 Task: Create a scrum project AutoFlow. Add to scrum project AutoFlow a team member softage.1@softage.net and assign as Project Lead. Add to scrum project AutoFlow a team member softage.2@softage.net
Action: Mouse moved to (205, 56)
Screenshot: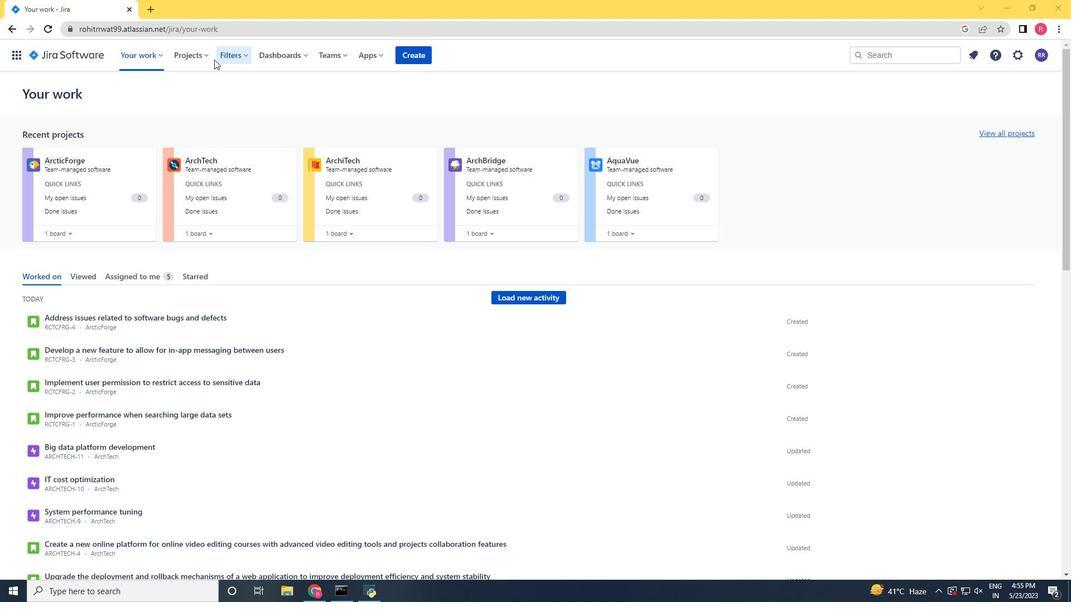 
Action: Mouse pressed left at (205, 56)
Screenshot: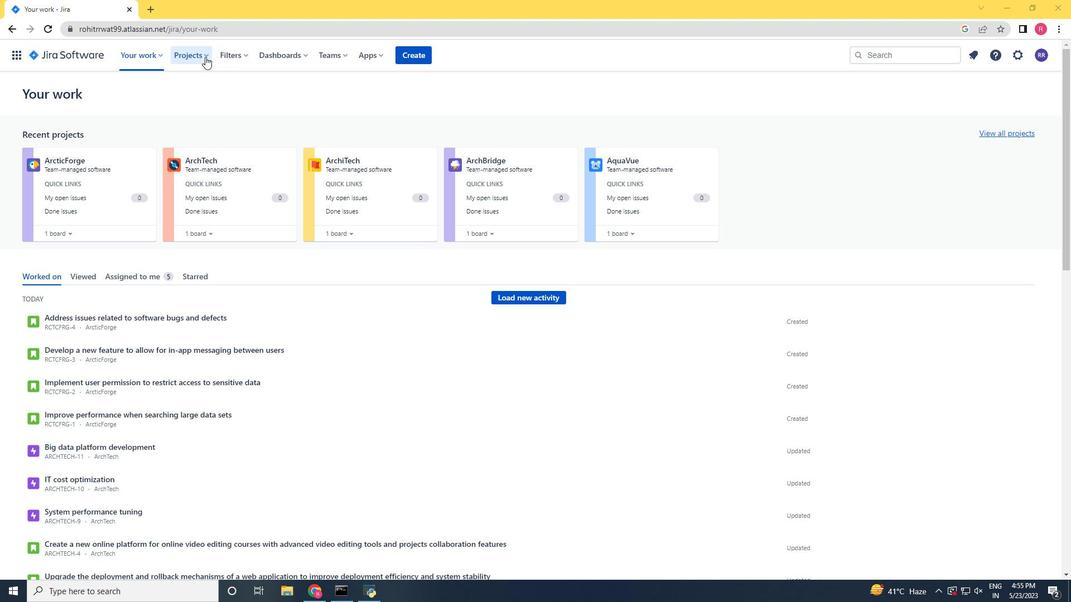
Action: Mouse moved to (245, 273)
Screenshot: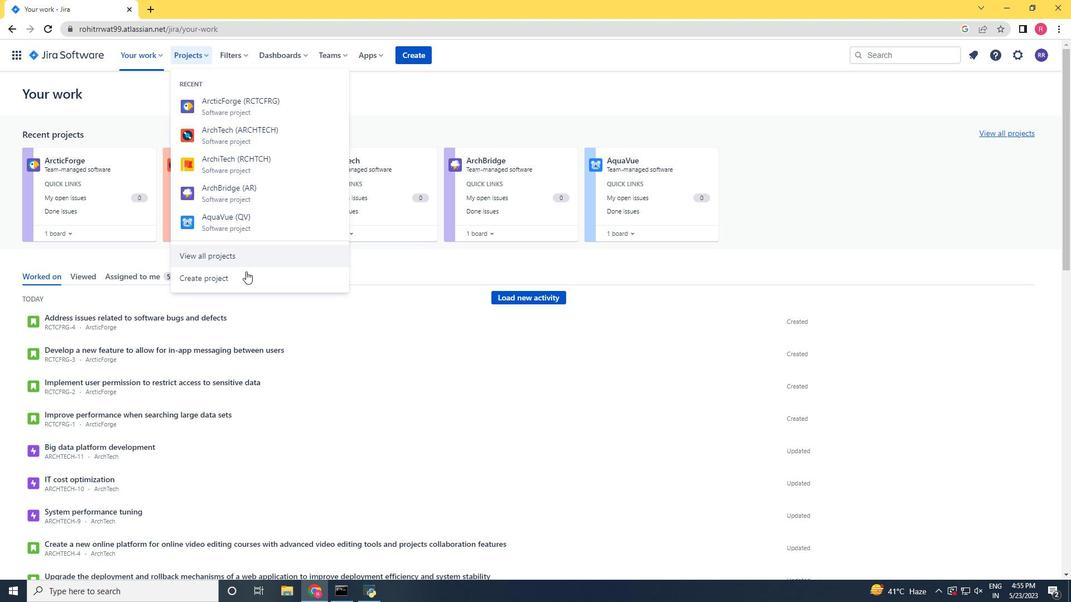 
Action: Mouse pressed left at (245, 273)
Screenshot: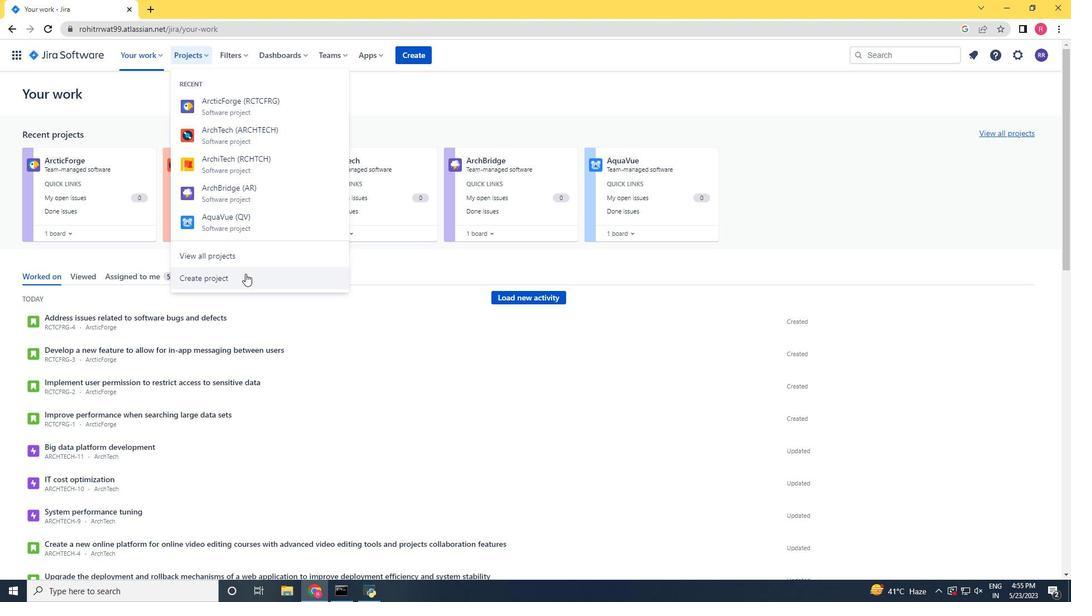 
Action: Mouse moved to (554, 263)
Screenshot: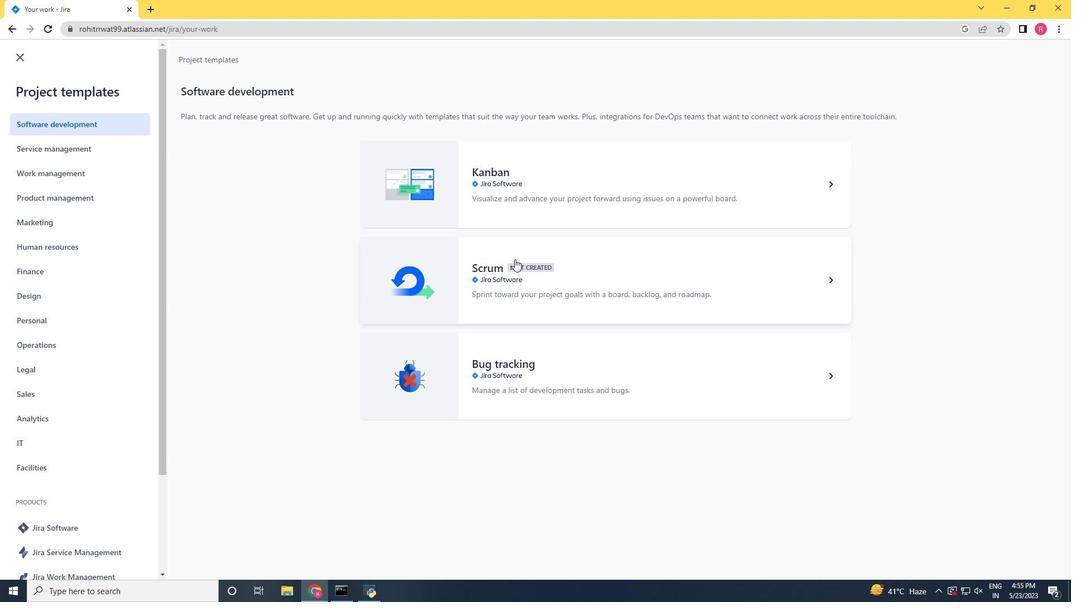 
Action: Mouse pressed left at (554, 263)
Screenshot: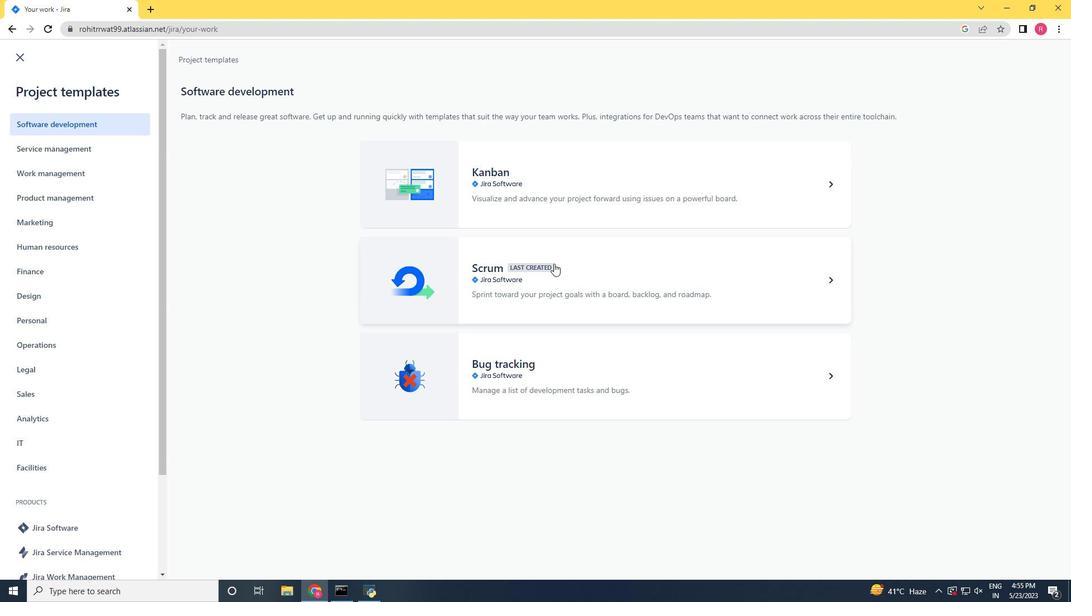 
Action: Mouse moved to (837, 554)
Screenshot: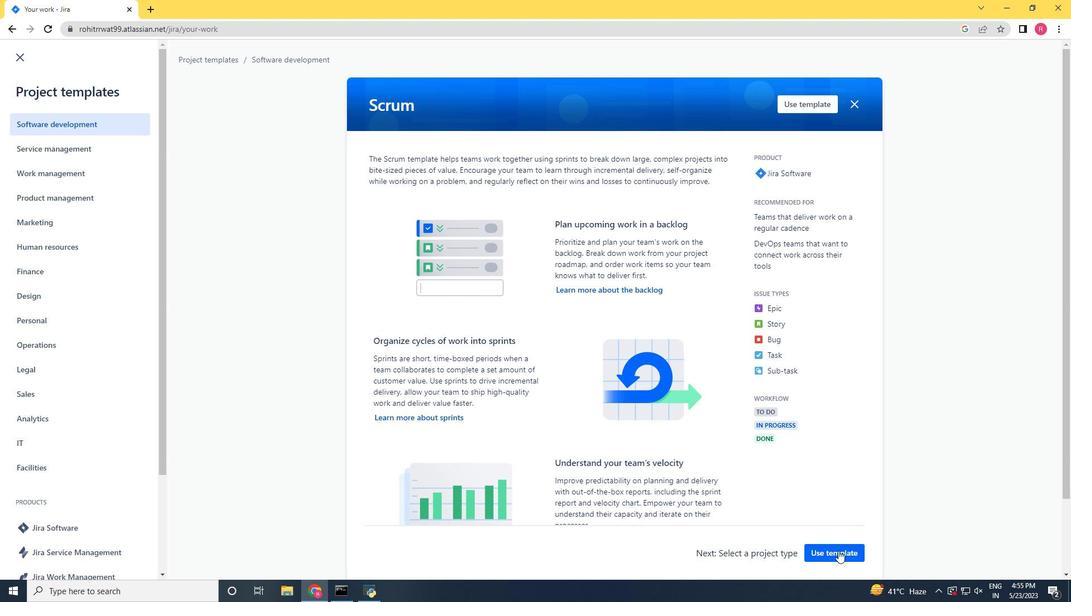 
Action: Mouse pressed left at (837, 554)
Screenshot: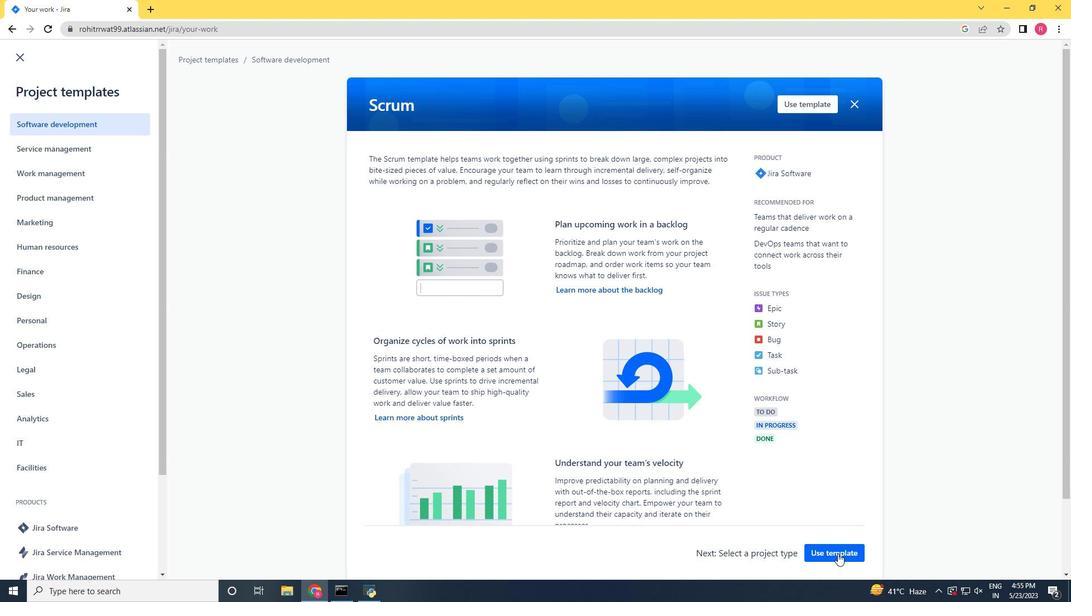 
Action: Mouse moved to (437, 543)
Screenshot: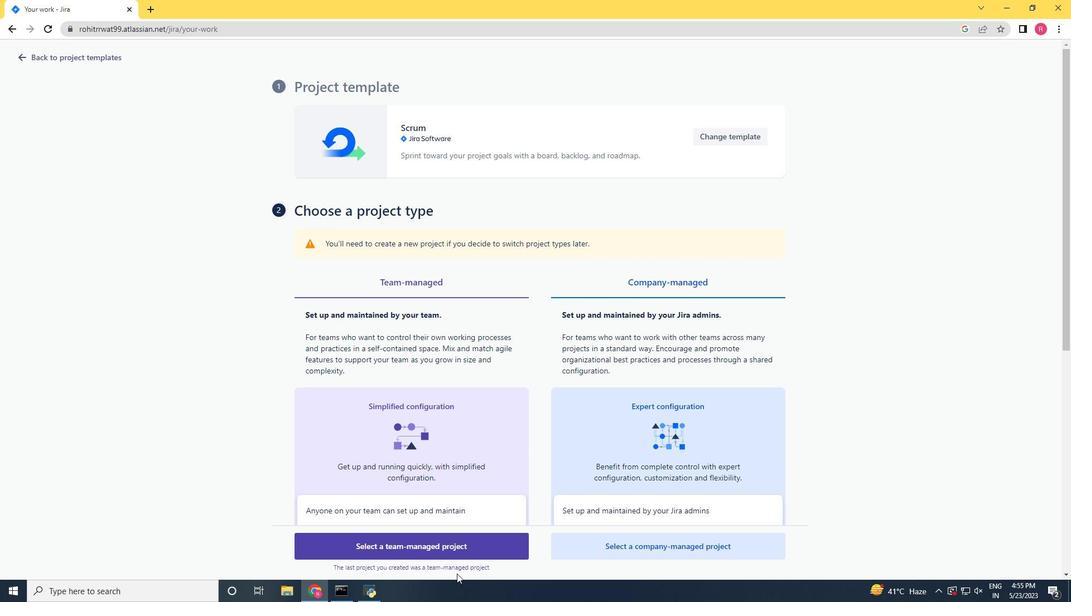 
Action: Mouse pressed left at (437, 543)
Screenshot: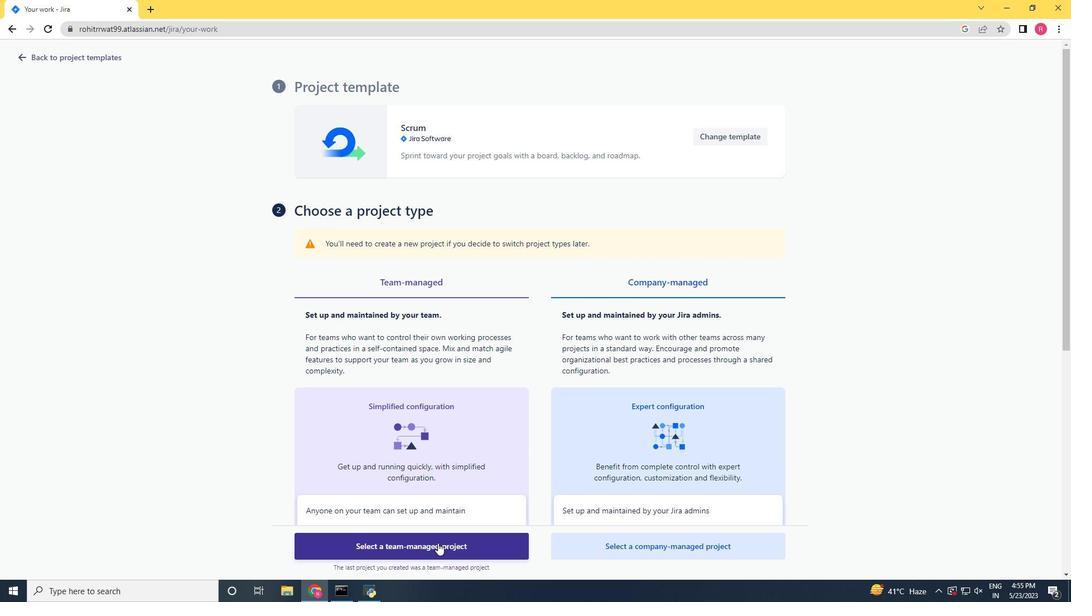 
Action: Mouse moved to (634, 285)
Screenshot: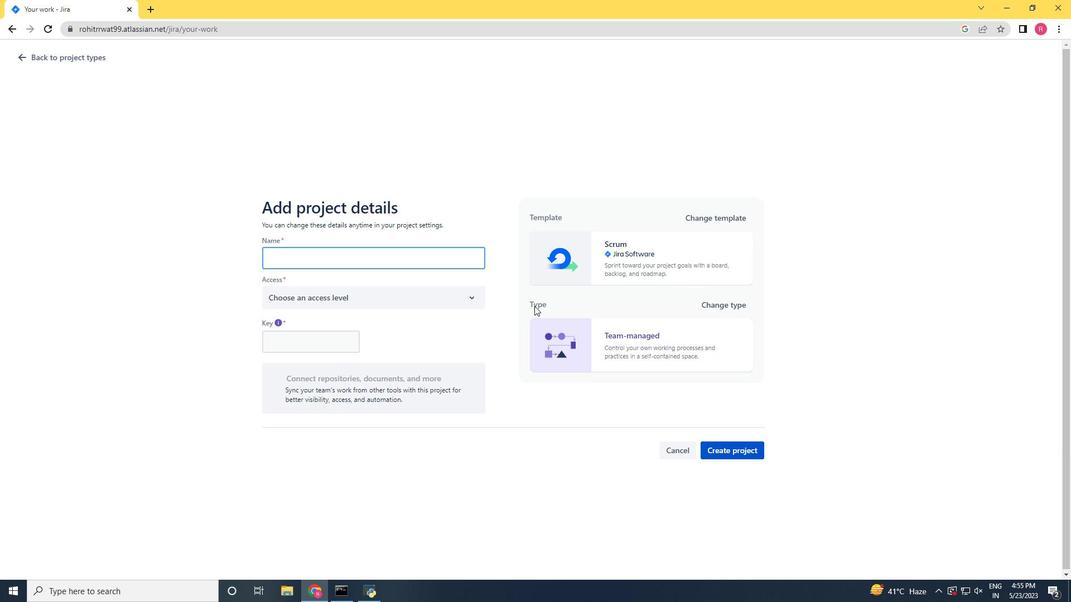 
Action: Key pressed <Key.shift>Auto<Key.shift>Flow
Screenshot: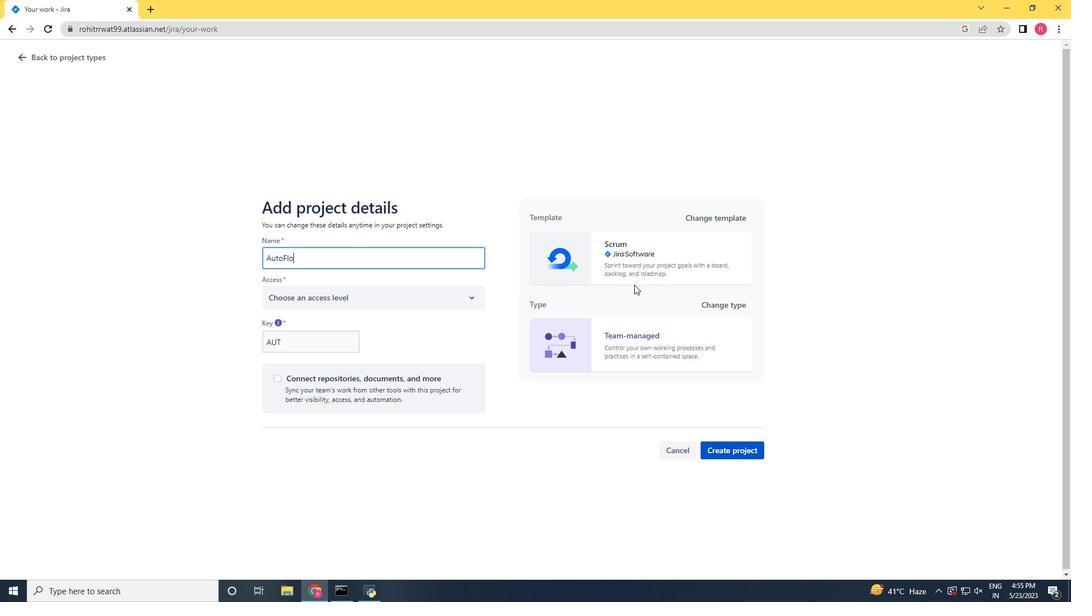 
Action: Mouse moved to (406, 287)
Screenshot: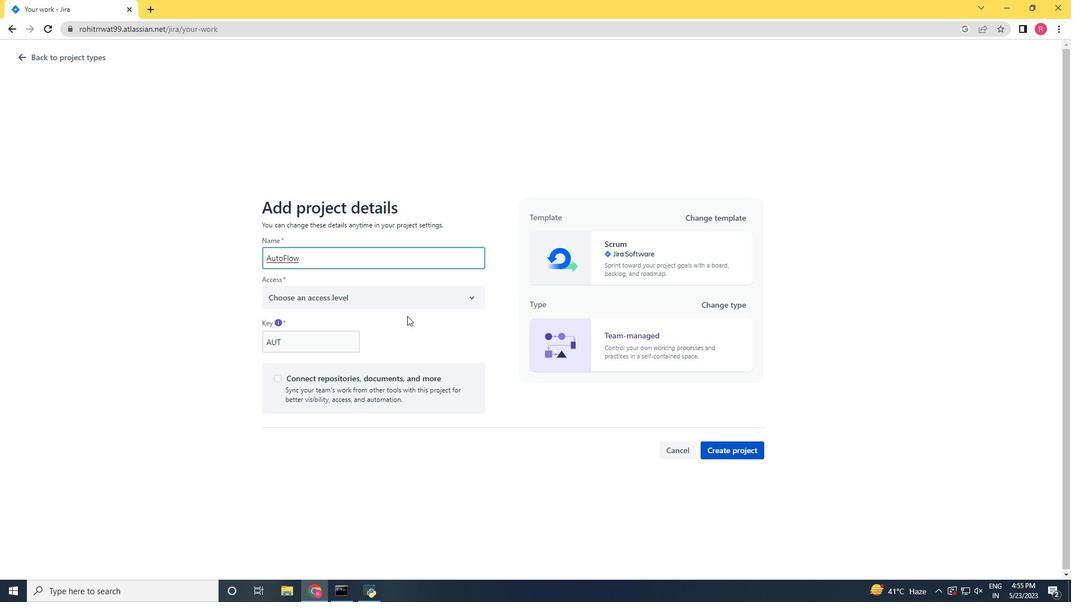 
Action: Mouse pressed left at (406, 287)
Screenshot: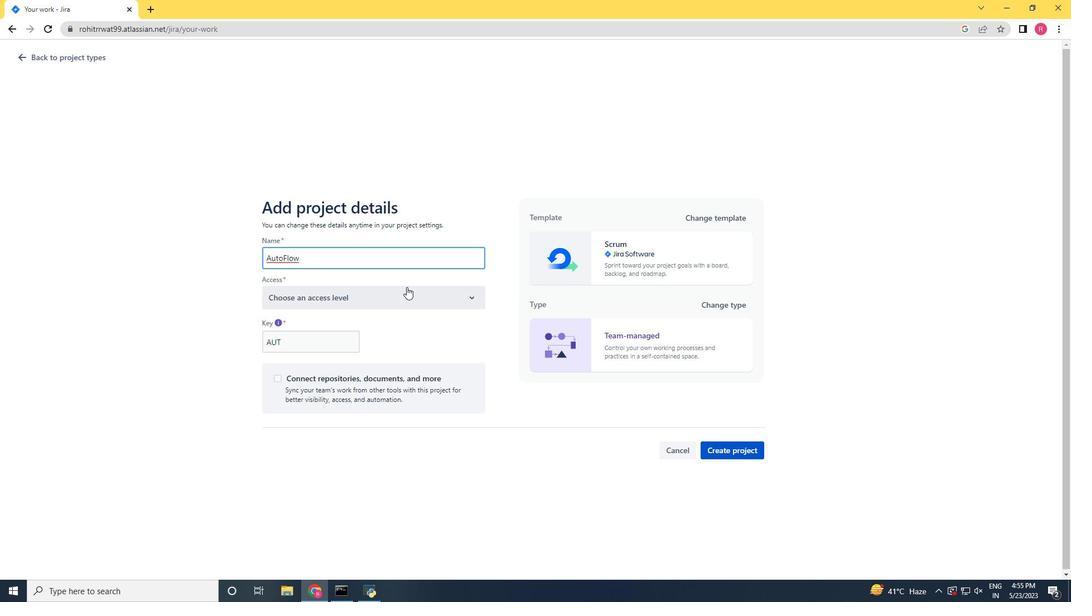 
Action: Mouse moved to (413, 330)
Screenshot: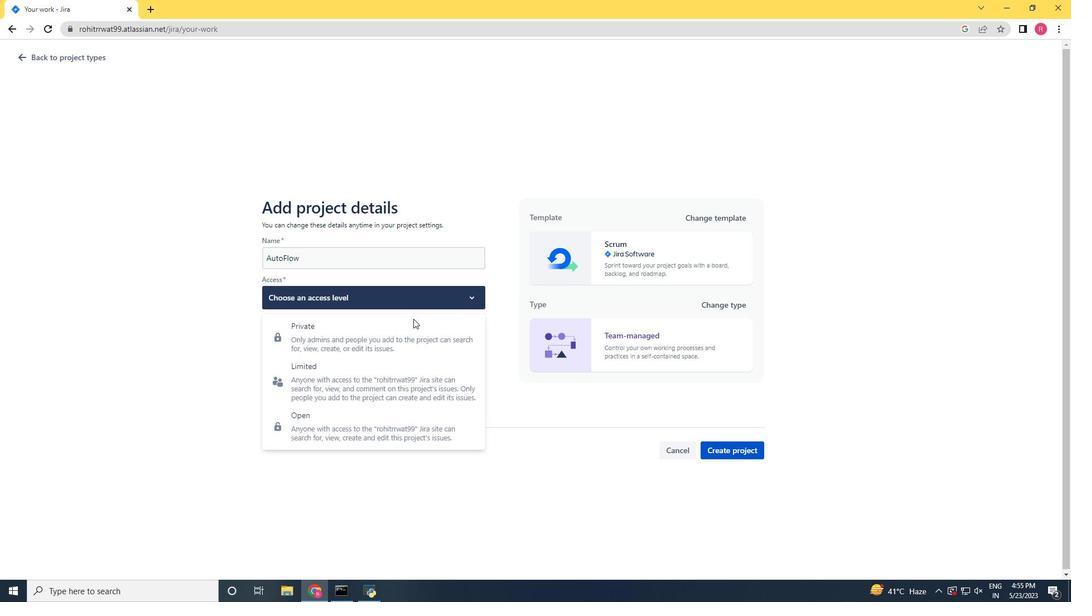 
Action: Mouse pressed left at (413, 330)
Screenshot: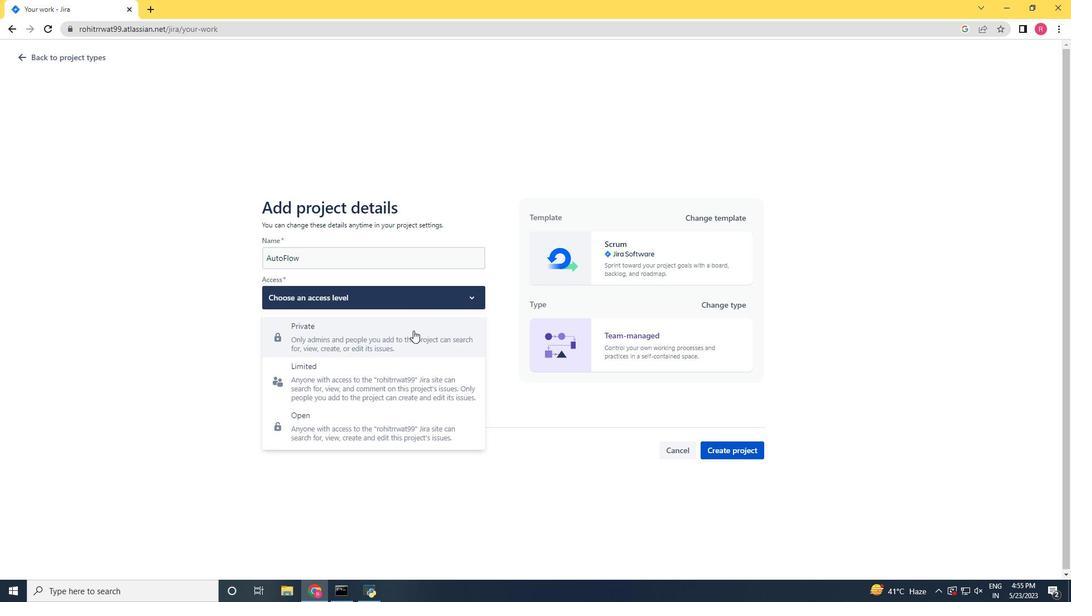 
Action: Mouse moved to (720, 441)
Screenshot: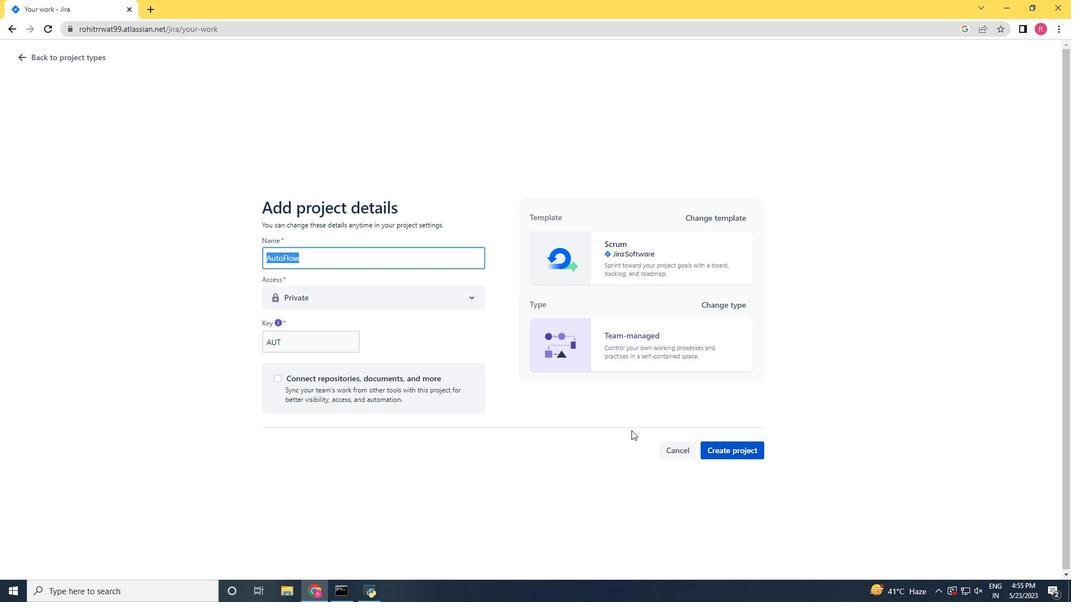 
Action: Mouse pressed left at (720, 441)
Screenshot: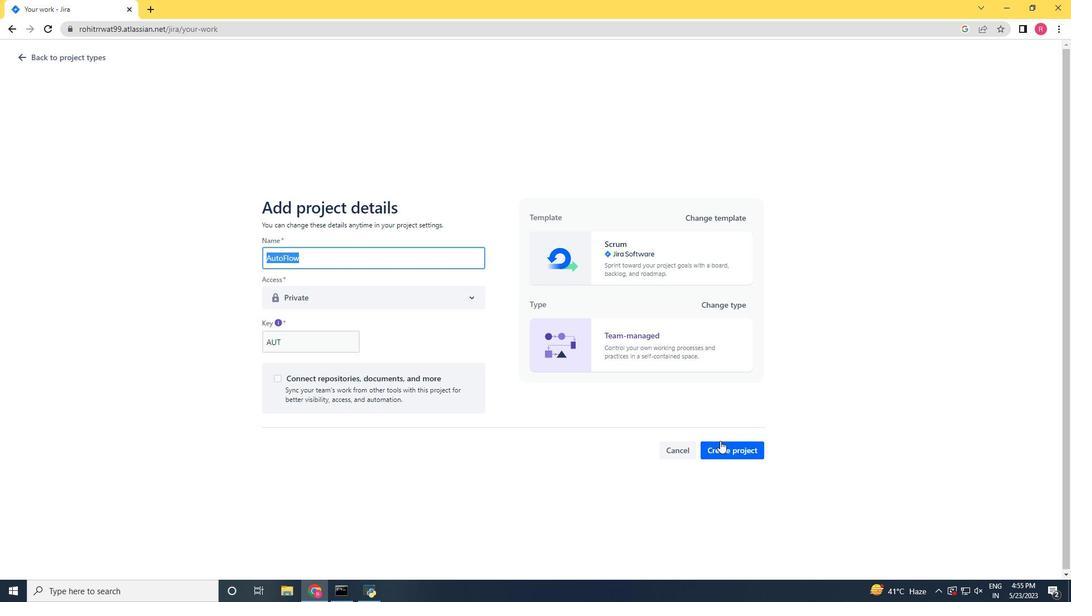 
Action: Mouse moved to (265, 150)
Screenshot: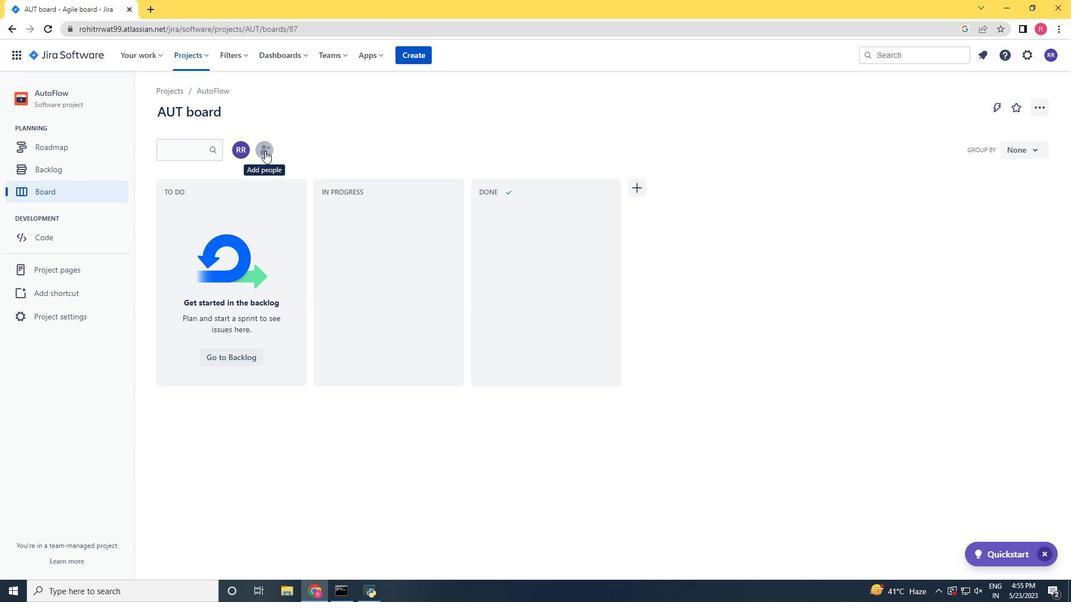 
Action: Mouse pressed left at (265, 150)
Screenshot: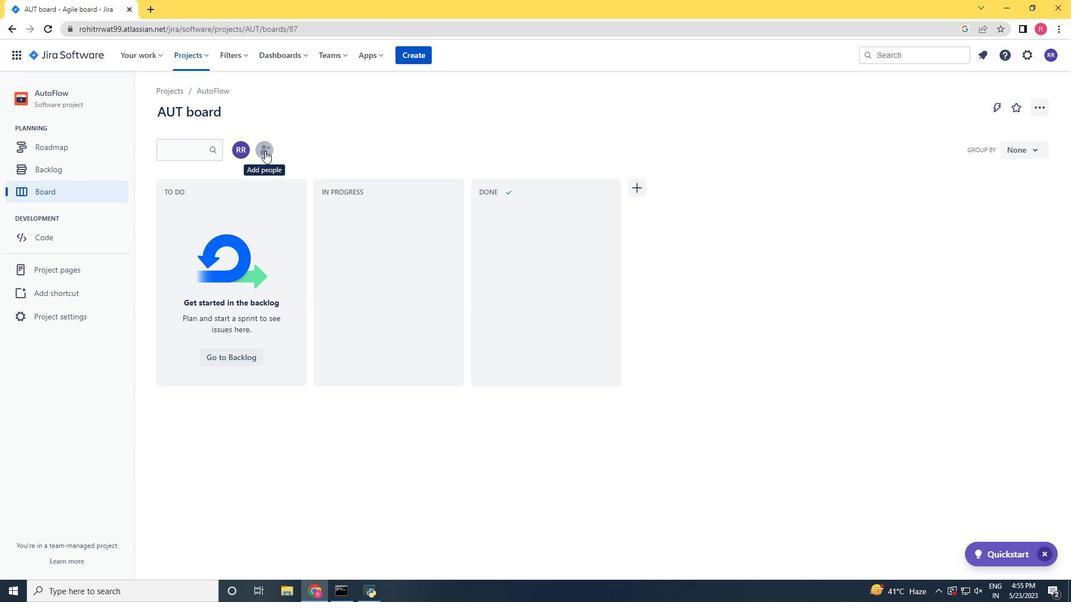 
Action: Key pressed softage.1<Key.shift>@softage.net
Screenshot: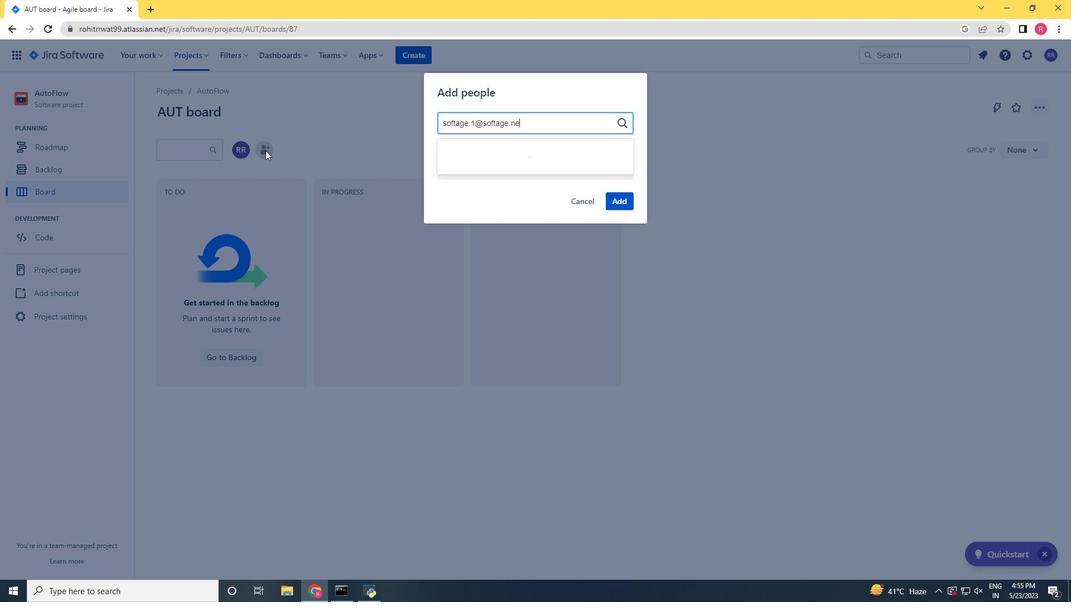 
Action: Mouse moved to (484, 150)
Screenshot: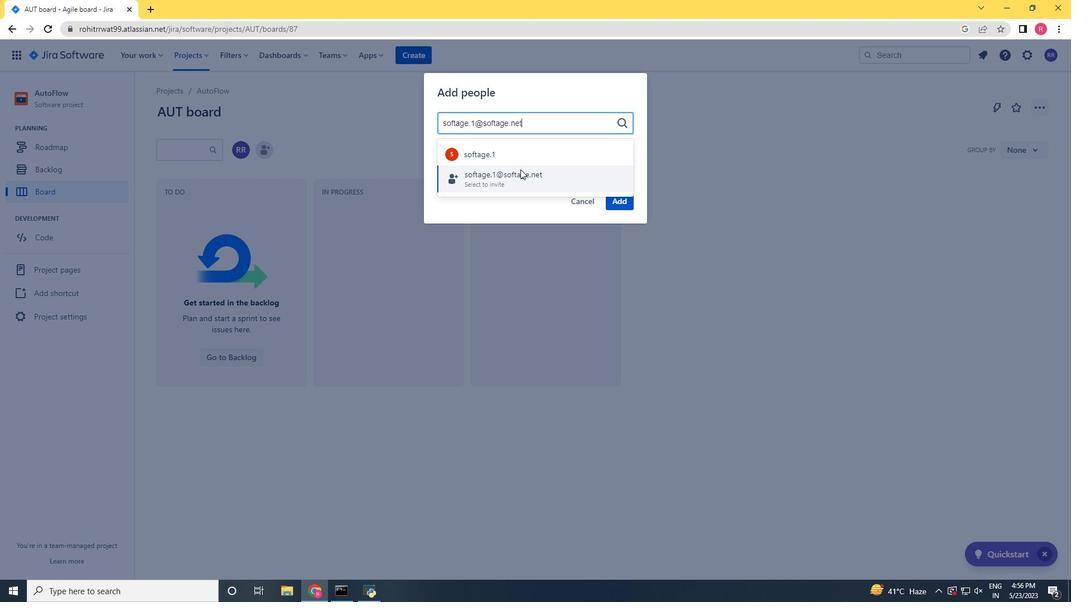 
Action: Mouse pressed left at (484, 150)
Screenshot: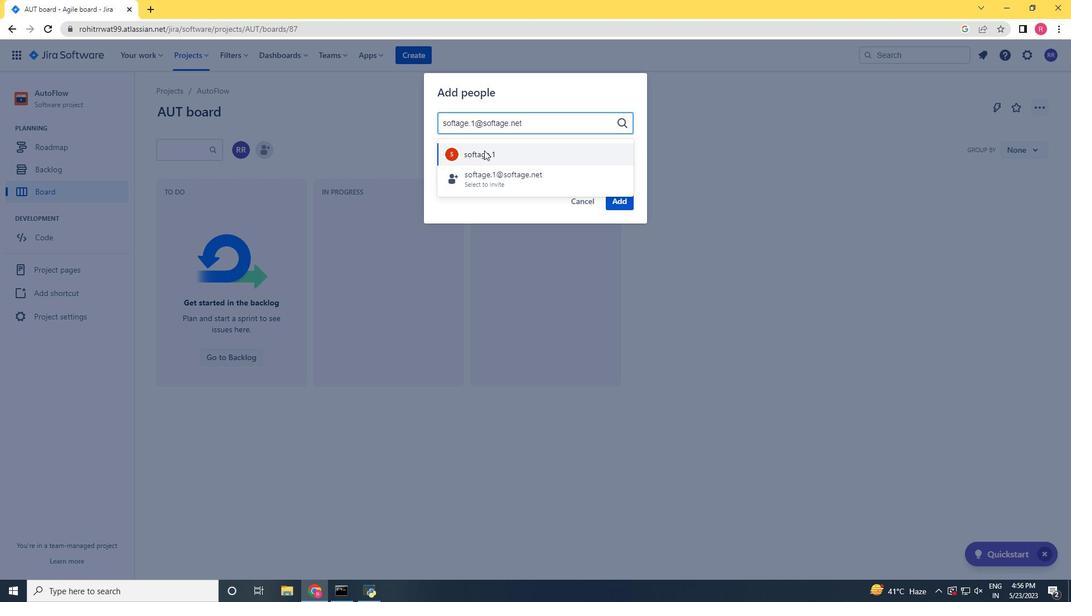 
Action: Mouse moved to (619, 201)
Screenshot: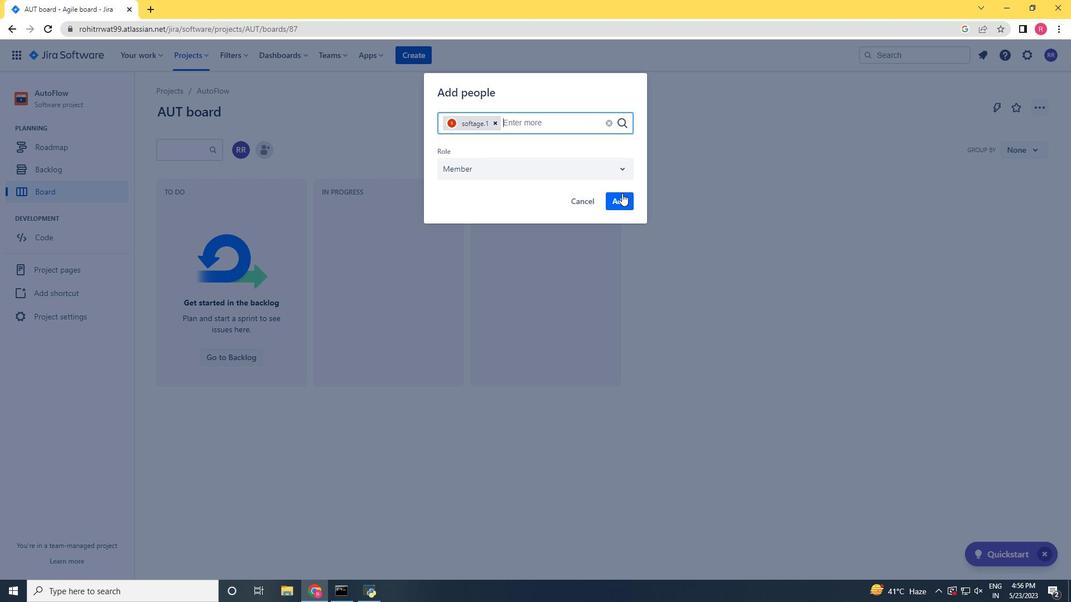 
Action: Mouse pressed left at (619, 201)
Screenshot: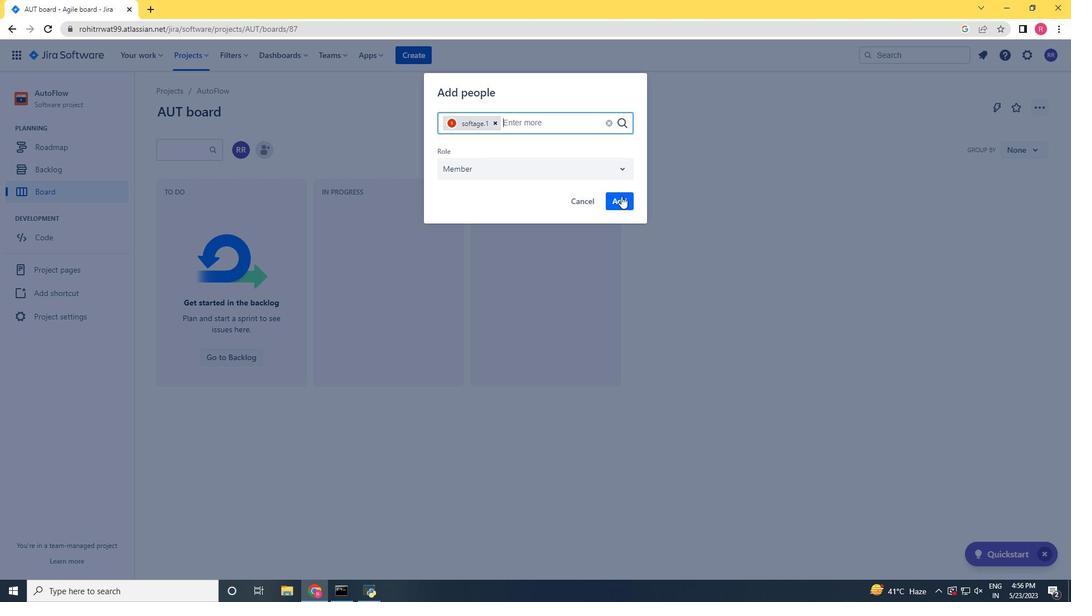 
Action: Mouse moved to (76, 314)
Screenshot: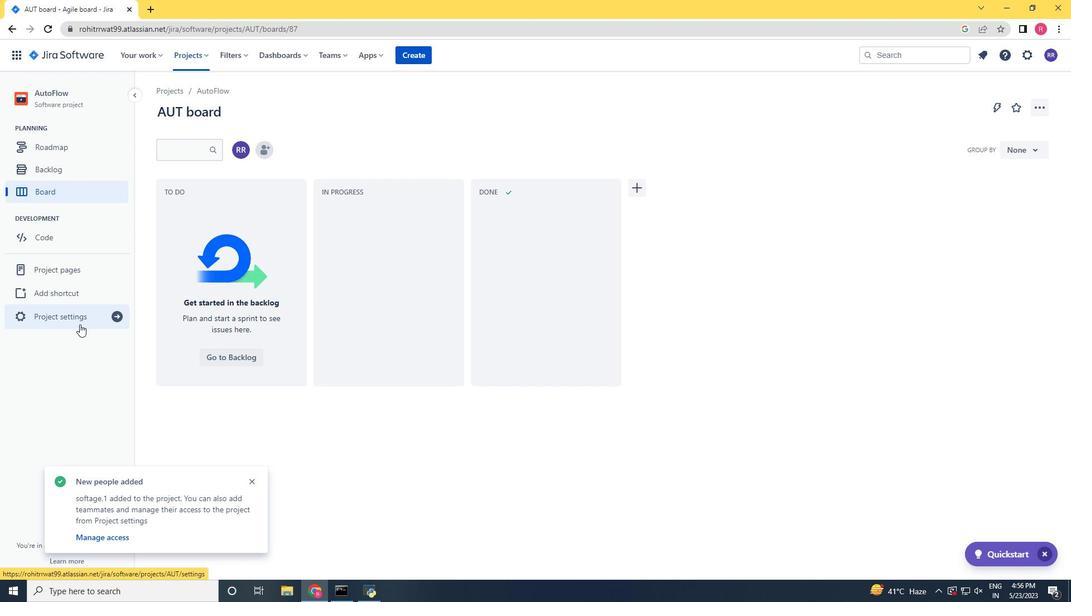 
Action: Mouse pressed left at (76, 314)
Screenshot: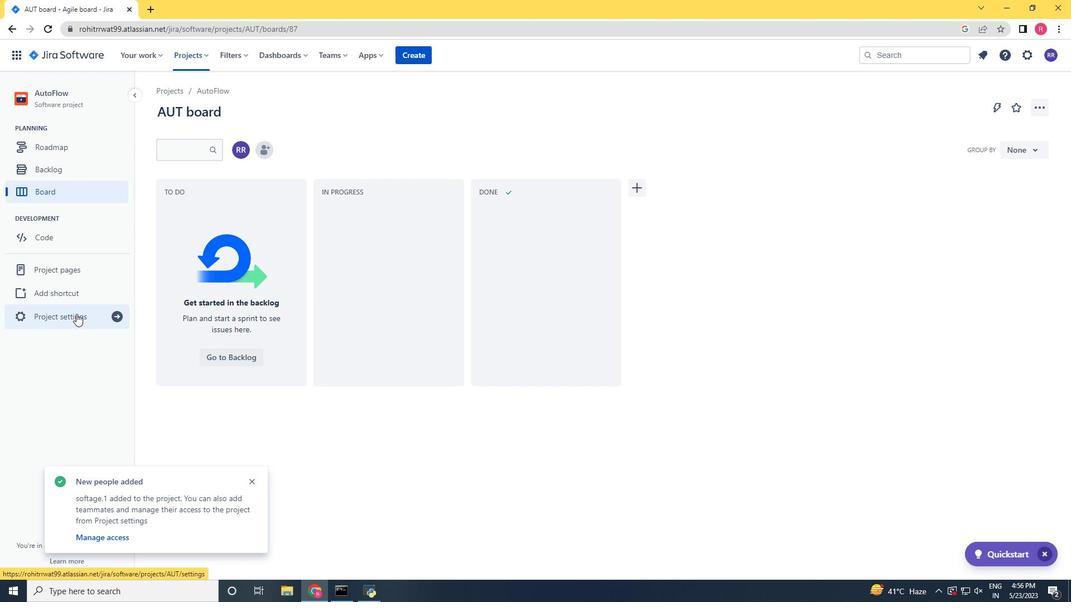 
Action: Mouse moved to (608, 397)
Screenshot: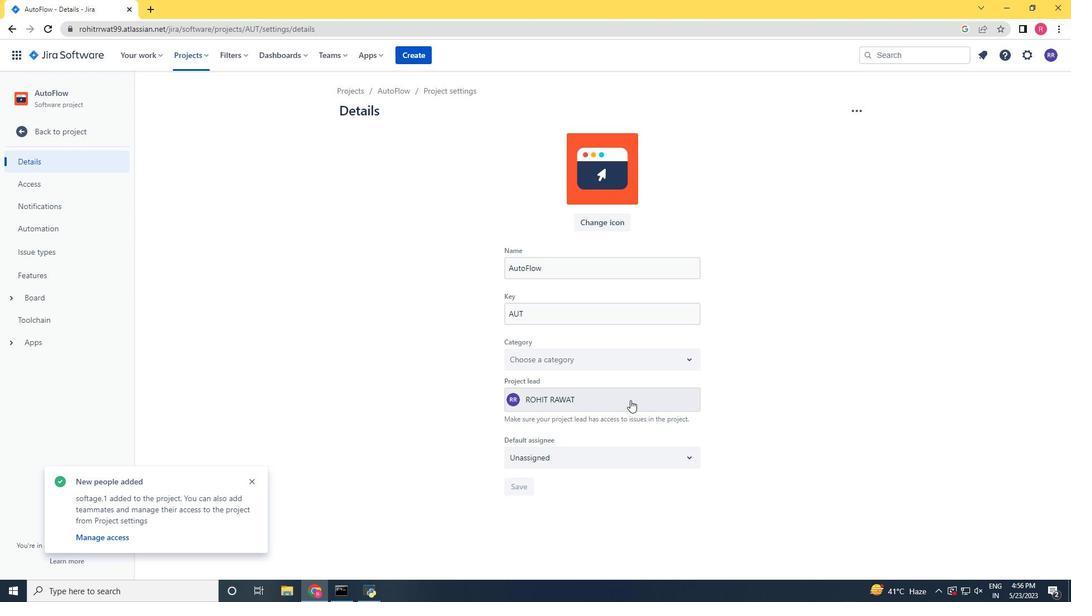 
Action: Mouse pressed left at (608, 397)
Screenshot: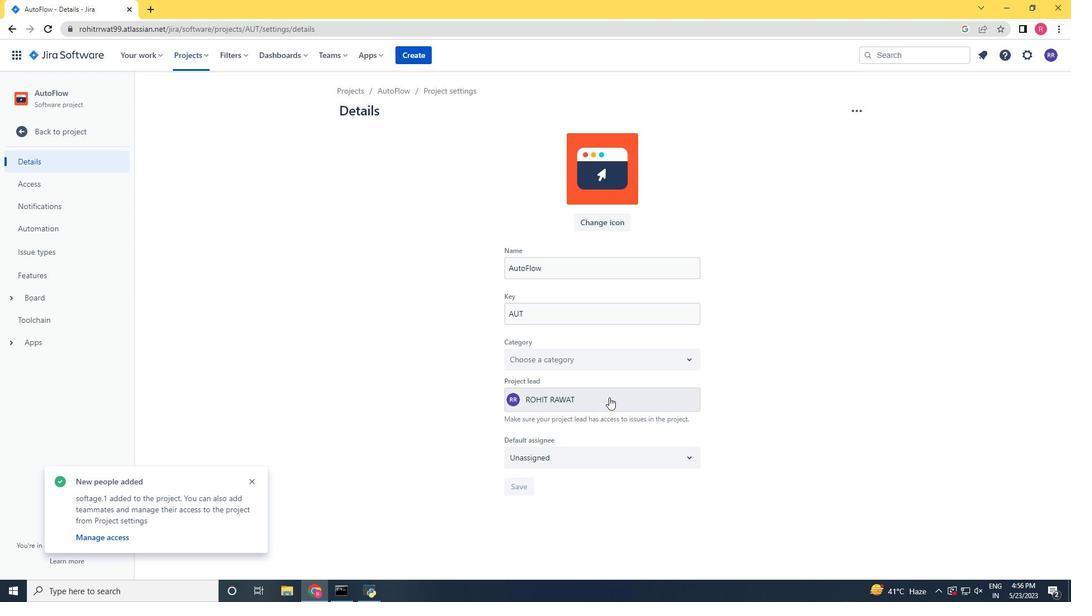
Action: Key pressed softag.1<Key.shift>@ss<Key.backspace>oftage.net
Screenshot: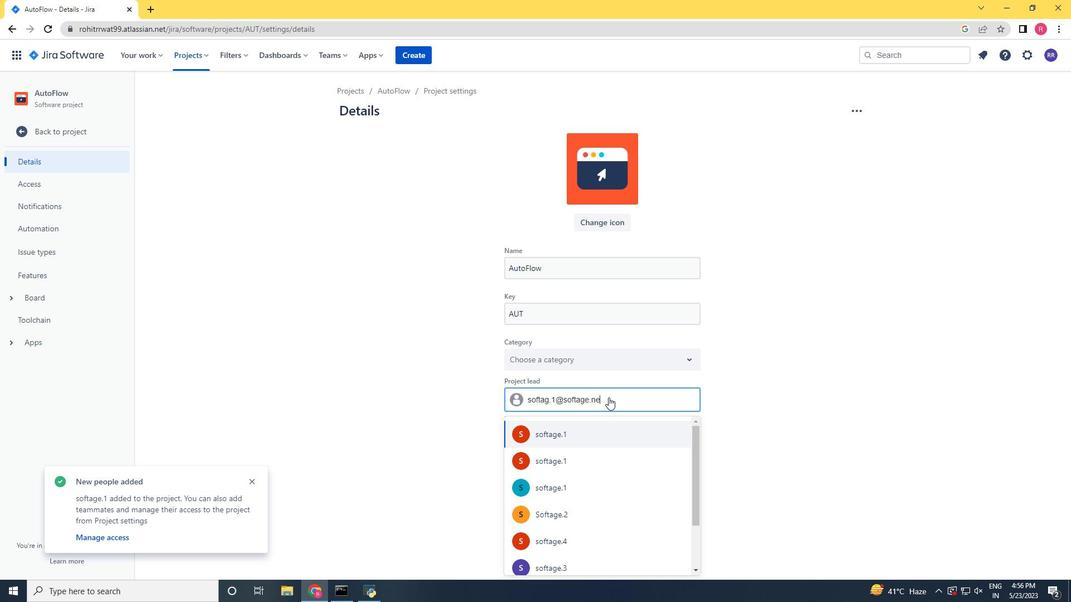 
Action: Mouse moved to (618, 422)
Screenshot: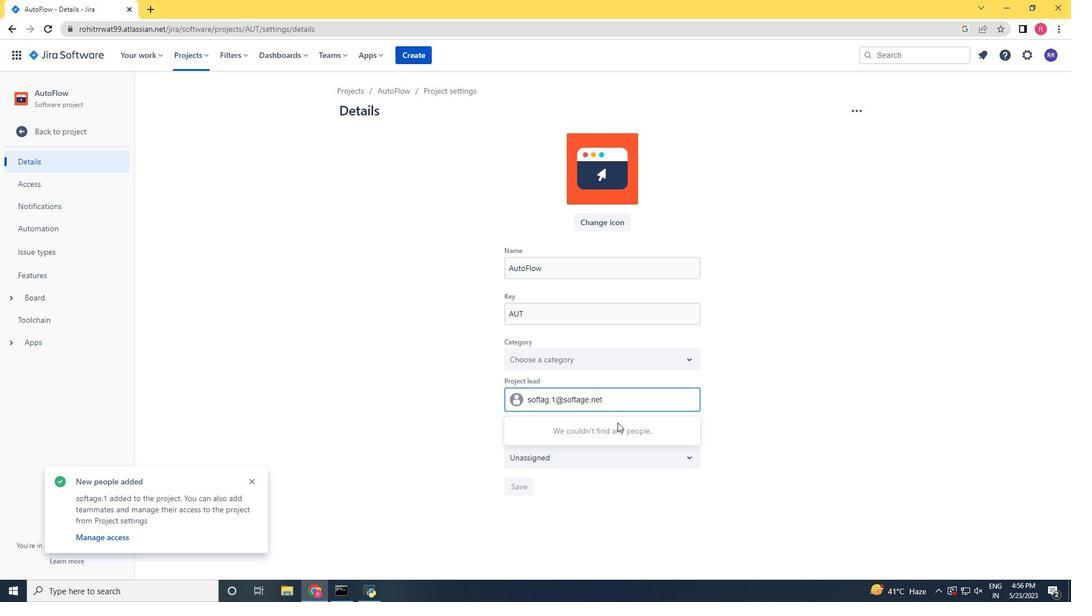 
Action: Key pressed <Key.backspace><Key.backspace><Key.backspace><Key.backspace><Key.backspace><Key.backspace>
Screenshot: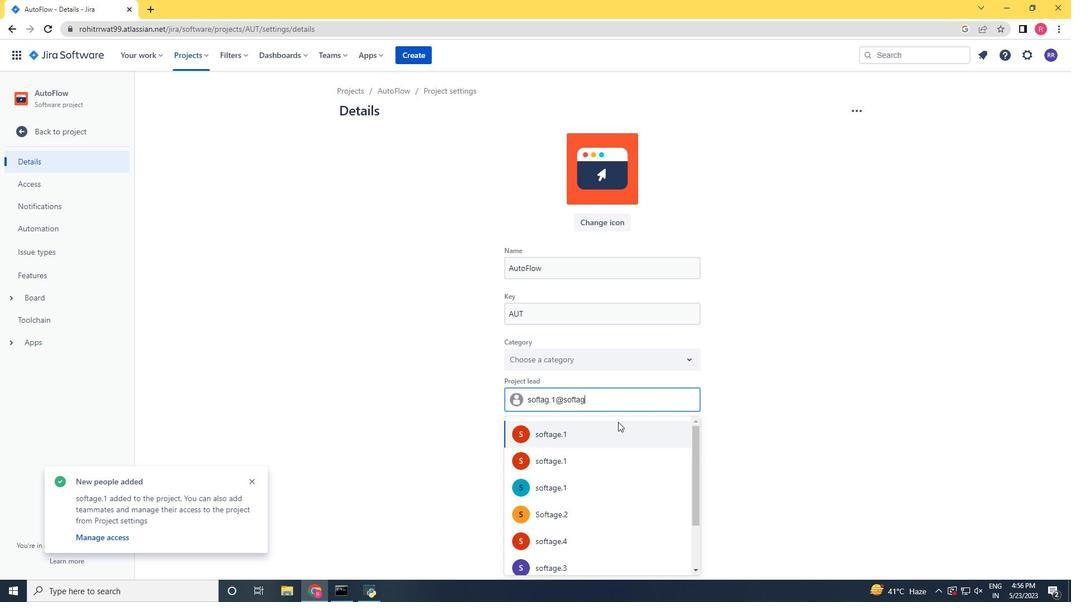 
Action: Mouse moved to (568, 431)
Screenshot: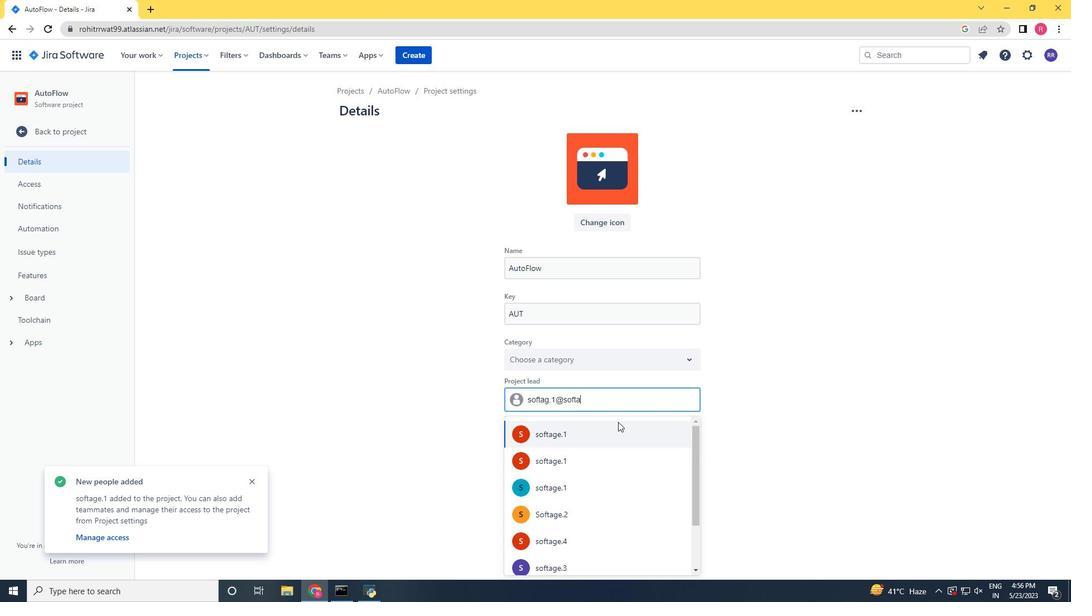 
Action: Key pressed <Key.backspace><Key.backspace><Key.backspace><Key.backspace><Key.backspace><Key.backspace>
Screenshot: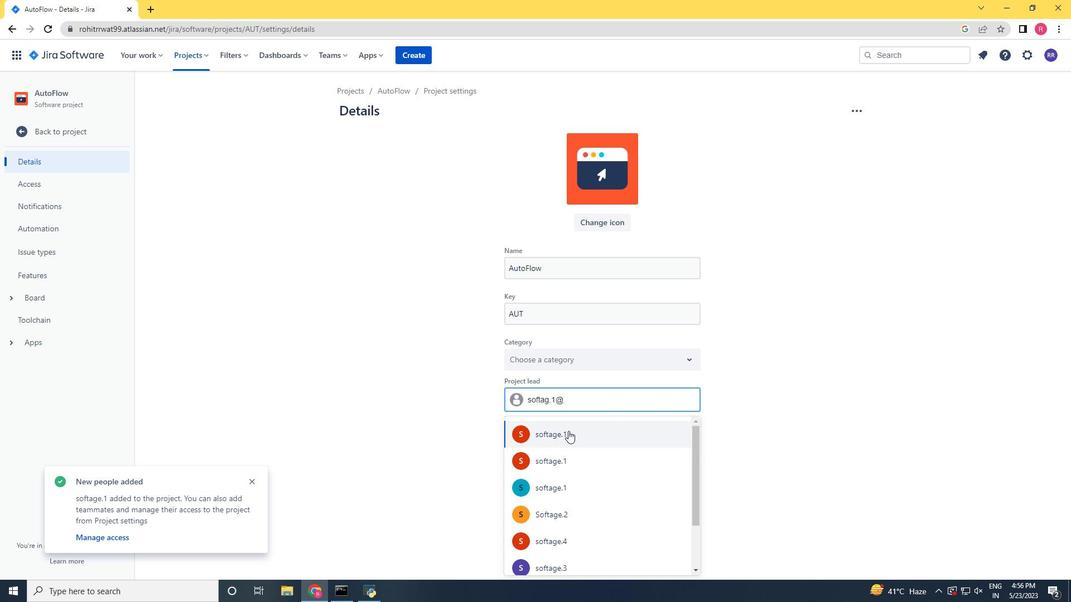 
Action: Mouse pressed left at (568, 431)
Screenshot: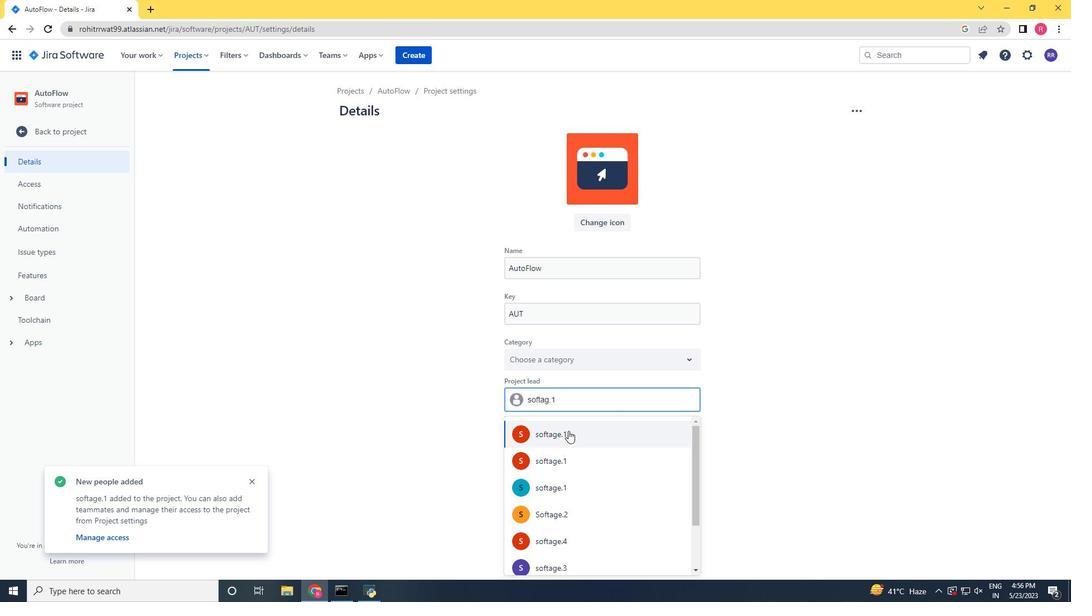 
Action: Mouse moved to (533, 456)
Screenshot: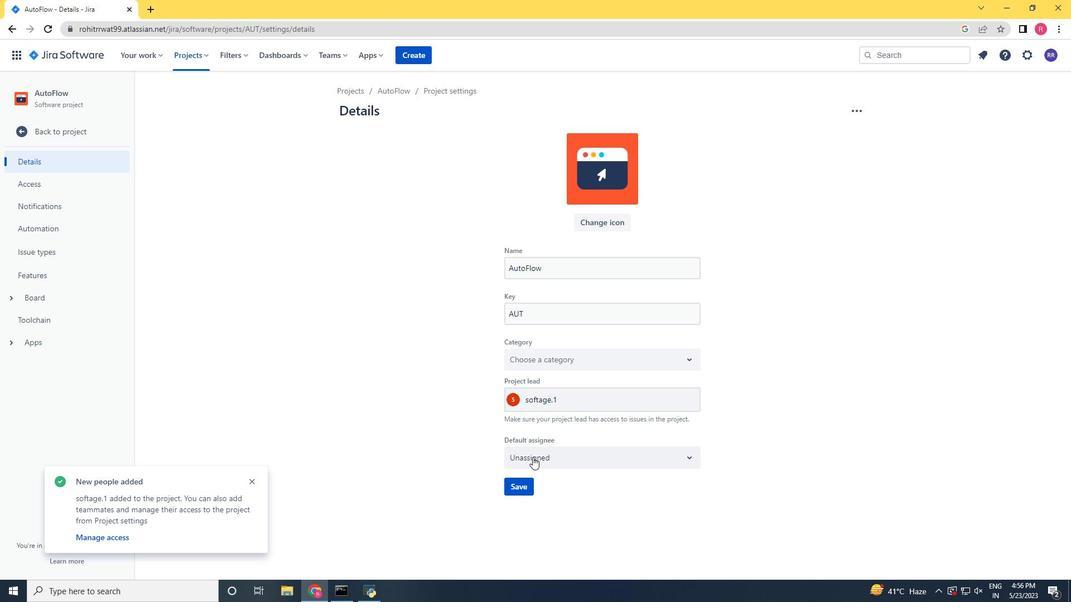
Action: Mouse pressed left at (533, 456)
Screenshot: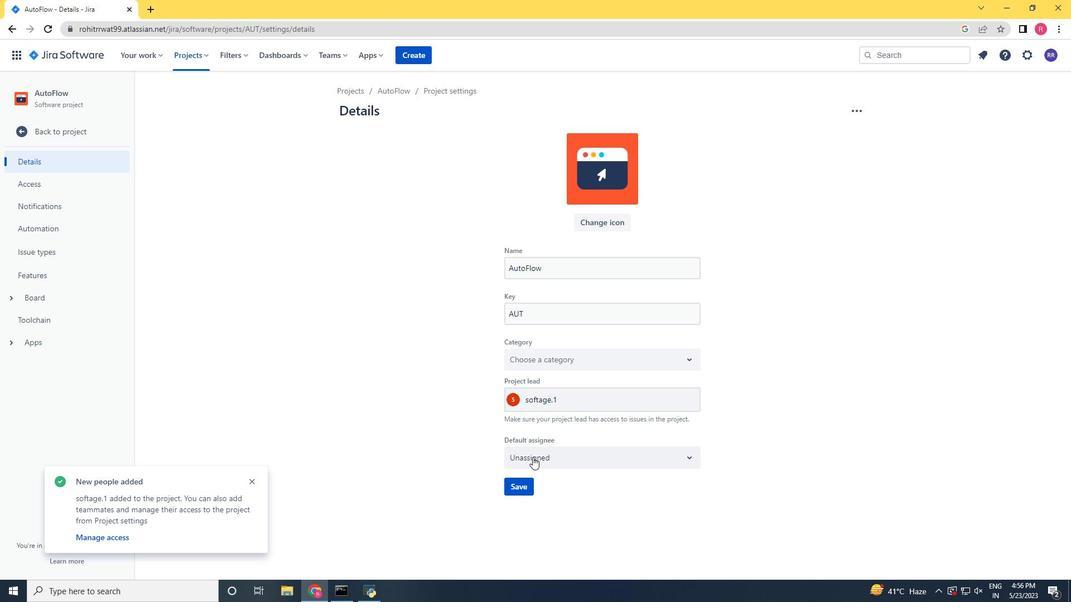 
Action: Mouse moved to (530, 479)
Screenshot: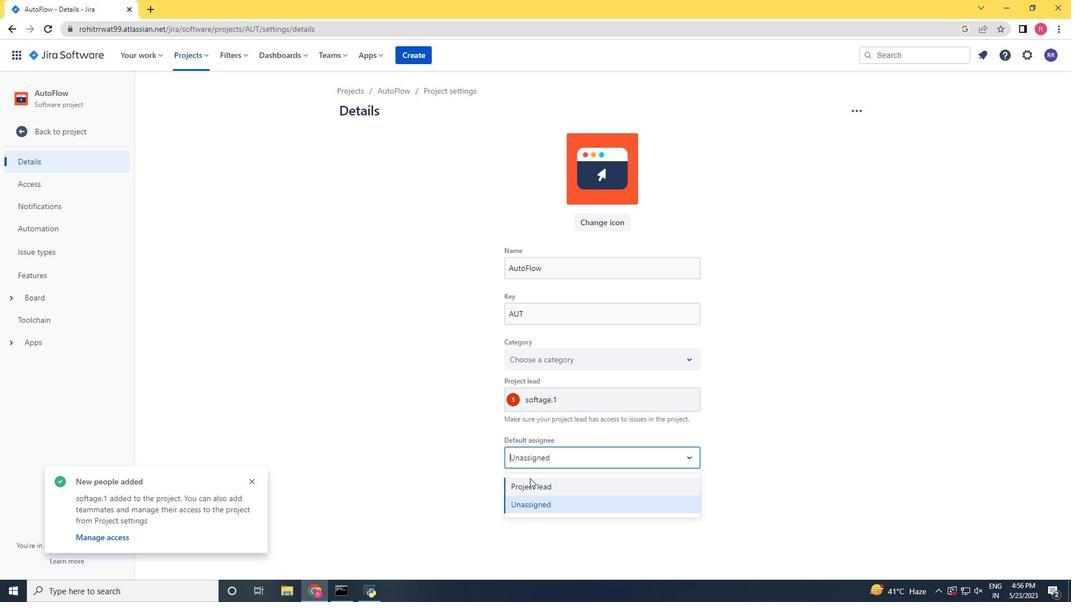 
Action: Mouse pressed left at (530, 479)
Screenshot: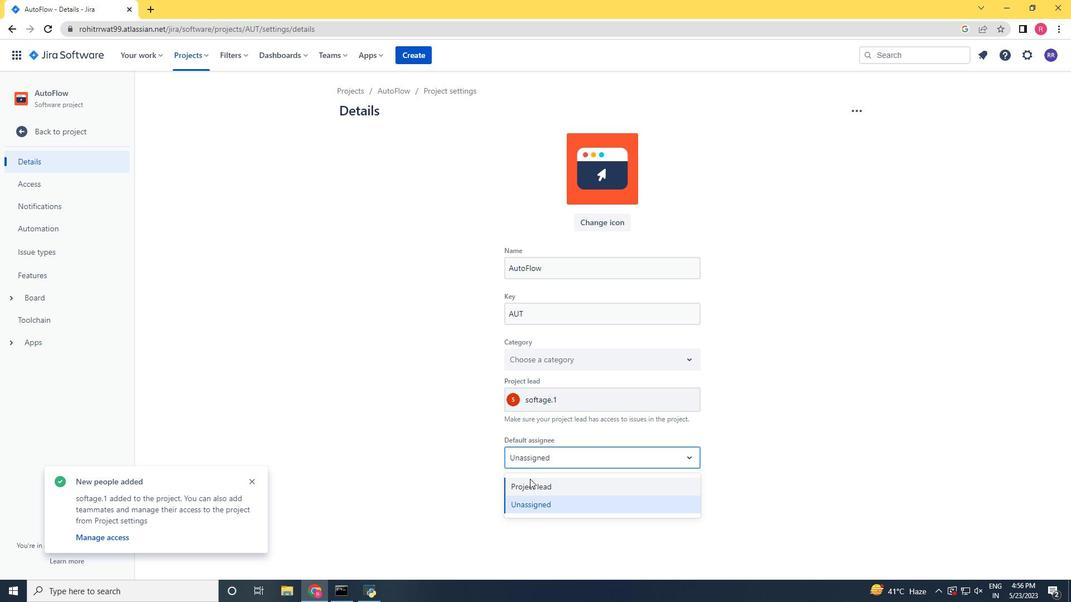 
Action: Mouse moved to (523, 485)
Screenshot: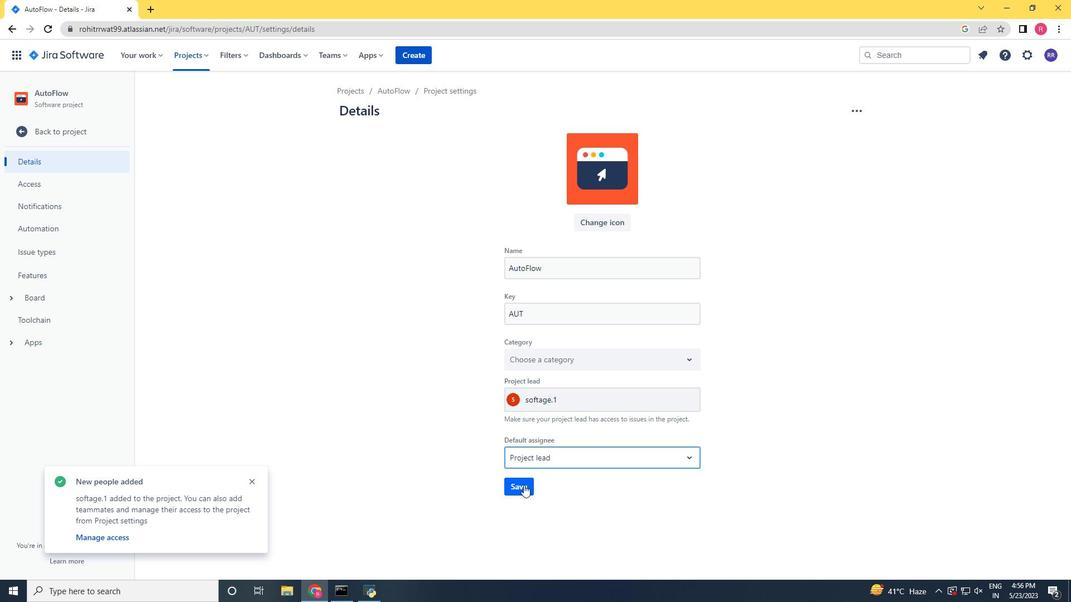 
Action: Mouse pressed left at (523, 485)
Screenshot: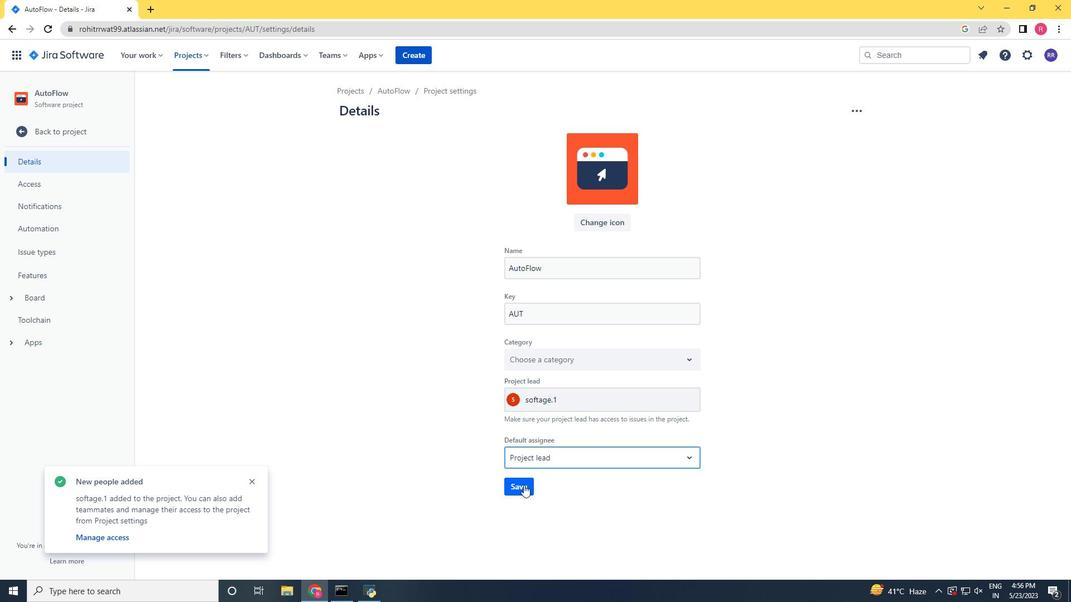 
Action: Mouse moved to (251, 483)
Screenshot: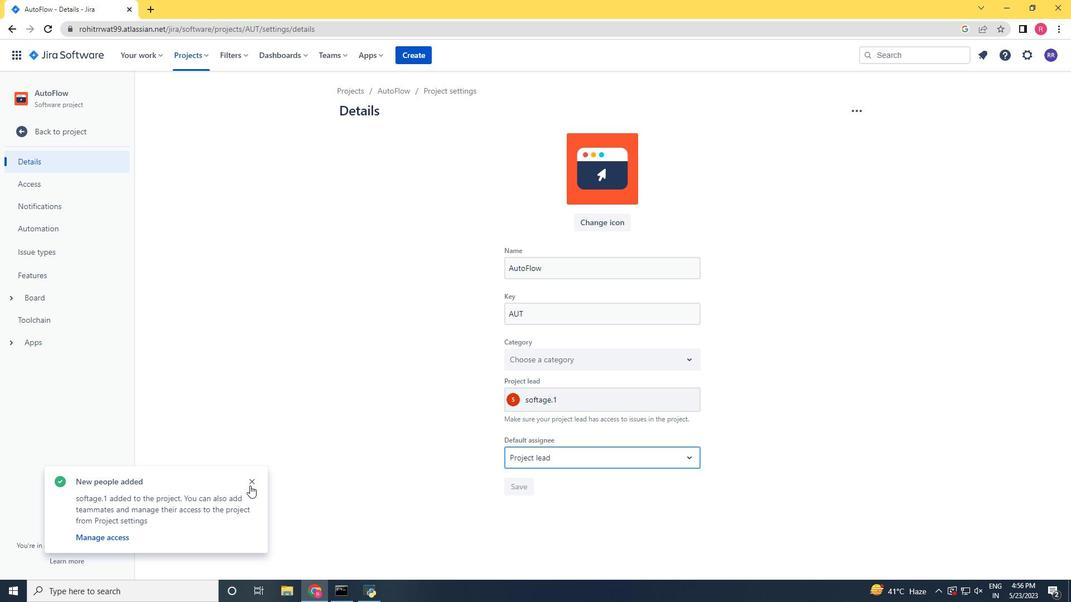 
Action: Mouse pressed left at (251, 483)
Screenshot: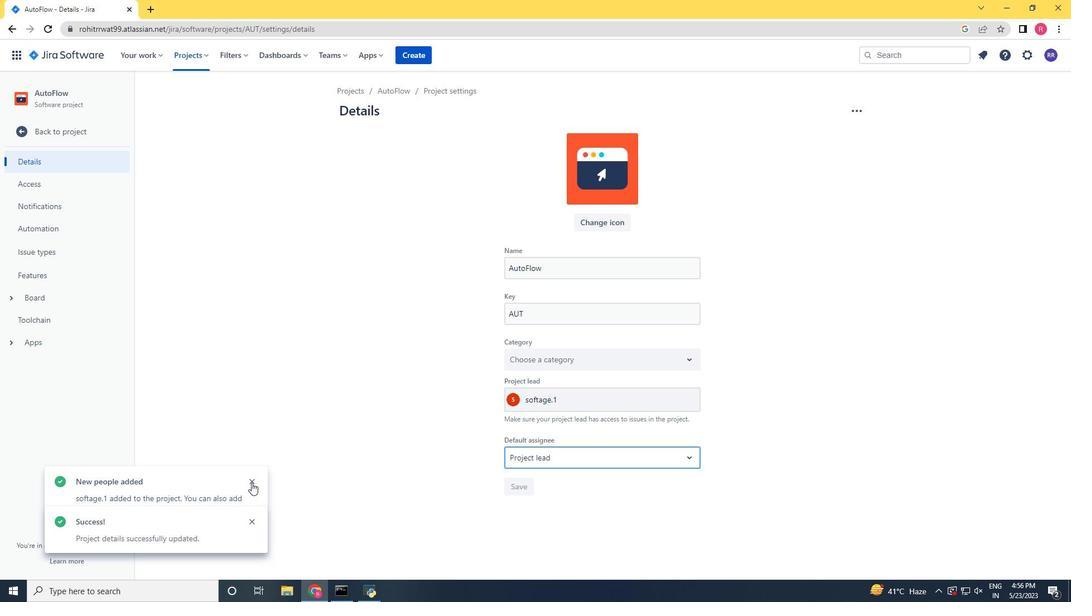 
Action: Mouse moved to (255, 519)
Screenshot: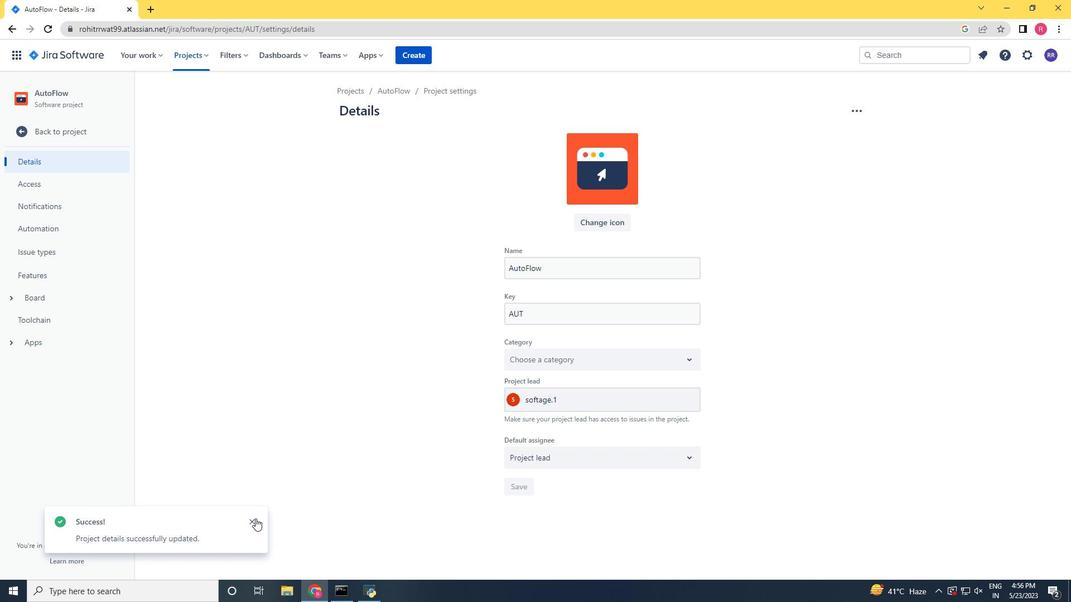
Action: Mouse pressed left at (255, 519)
Screenshot: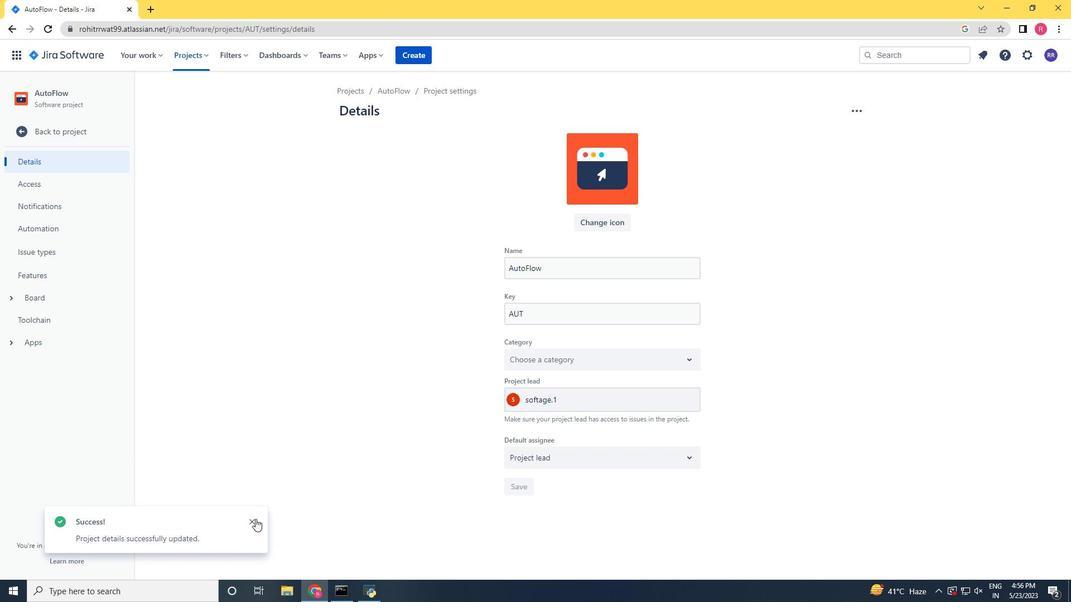 
Action: Mouse moved to (53, 131)
Screenshot: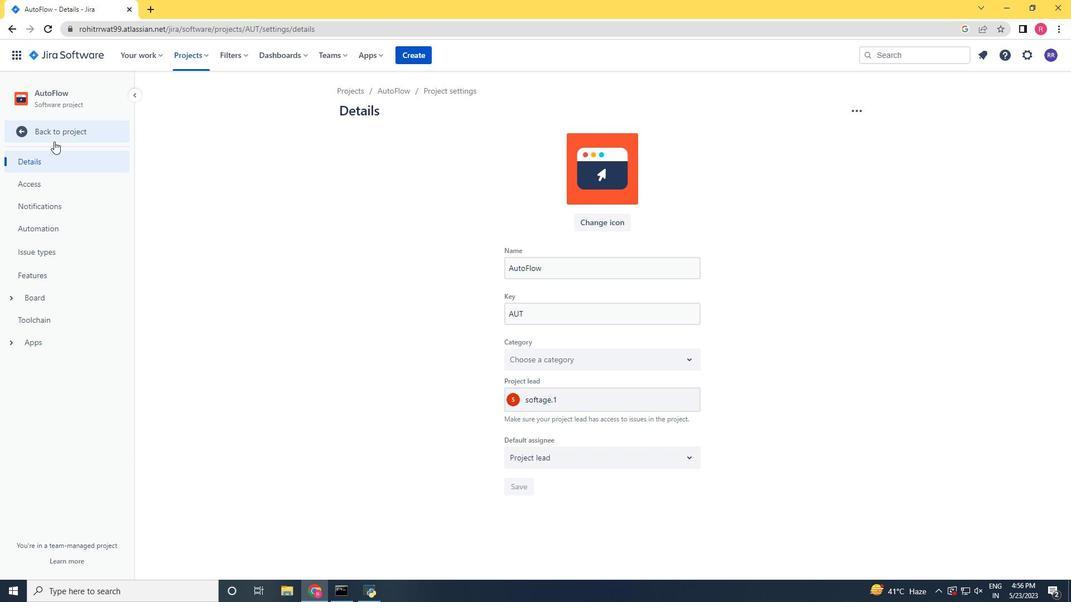 
Action: Mouse pressed left at (53, 131)
Screenshot: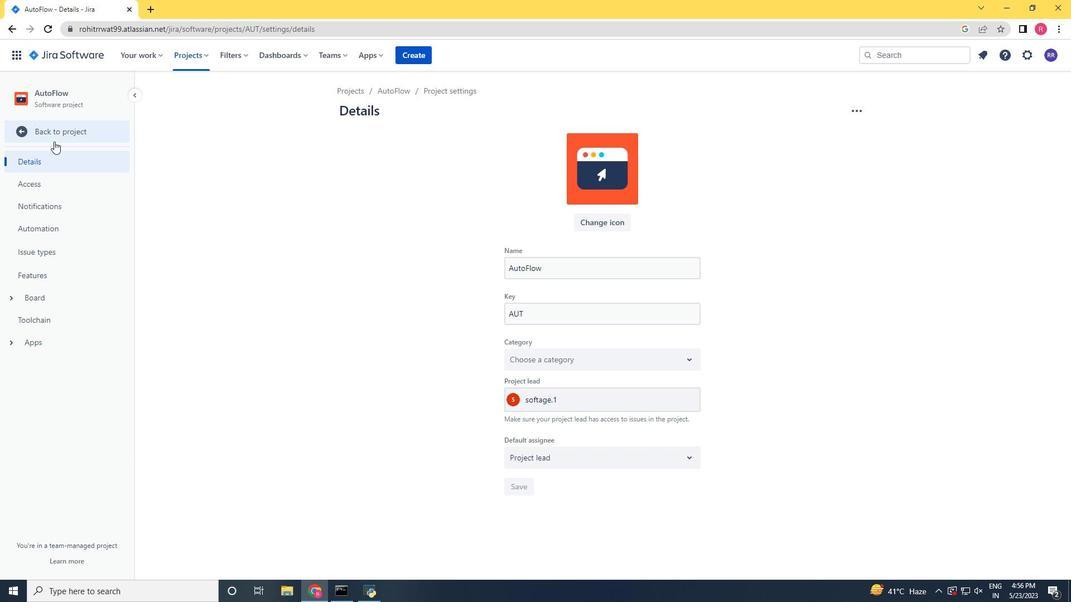 
Action: Mouse moved to (271, 148)
Screenshot: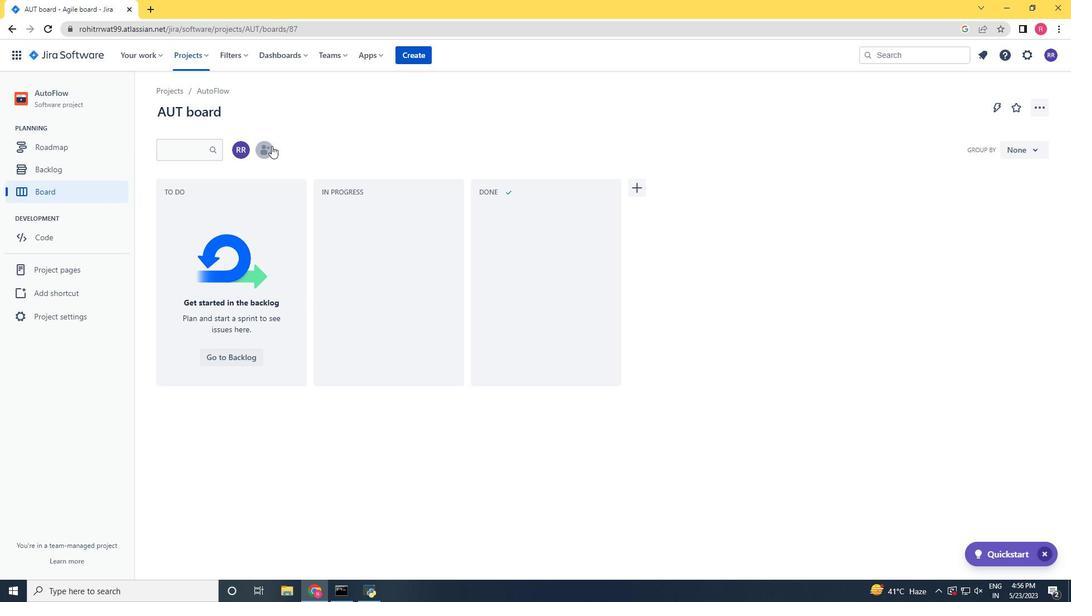 
Action: Mouse pressed left at (271, 148)
Screenshot: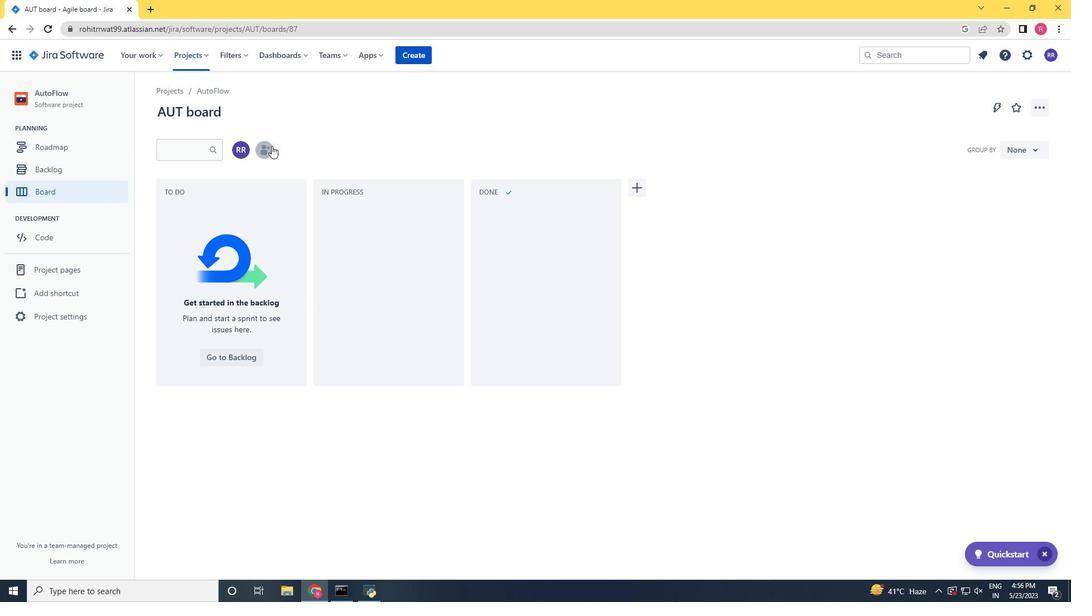 
Action: Key pressed softage.2<Key.shift><Key.shift><Key.shift><Key.shift><Key.shift><Key.shift>@softage.net
Screenshot: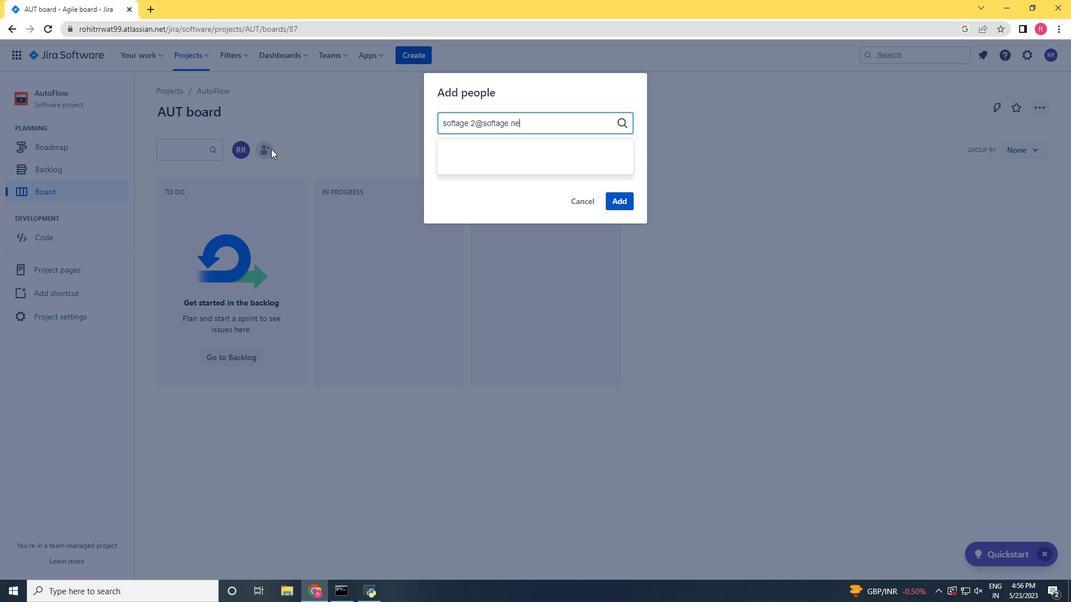 
Action: Mouse moved to (494, 155)
Screenshot: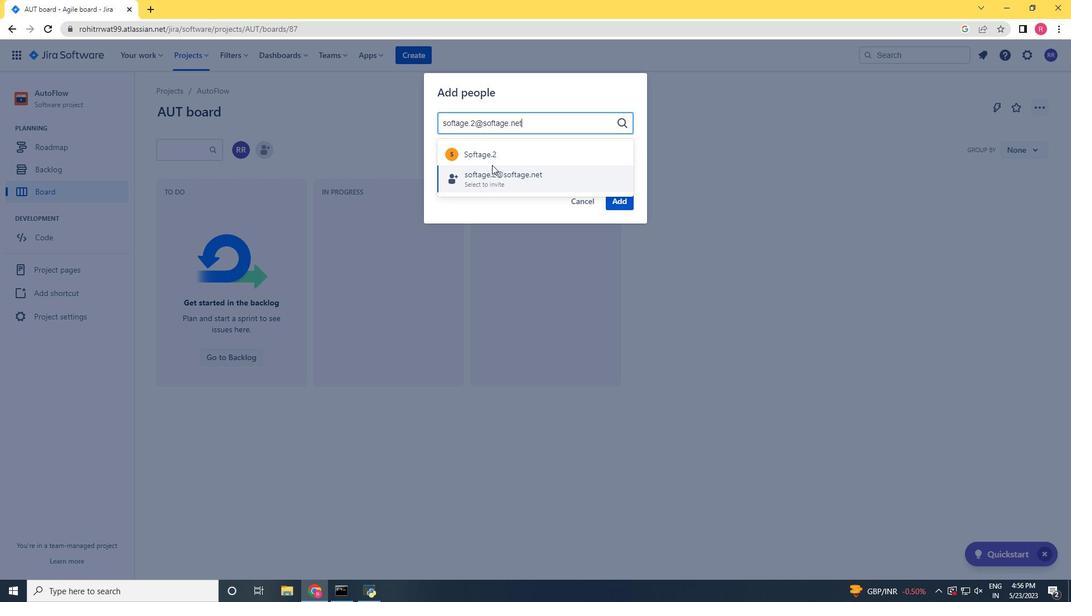 
Action: Mouse pressed left at (494, 155)
Screenshot: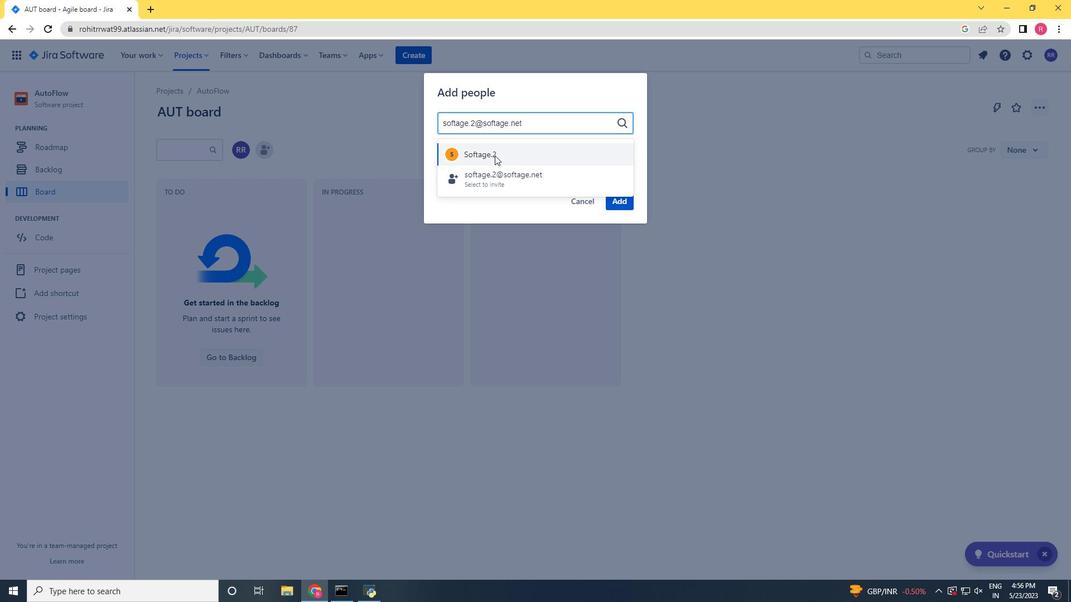 
Action: Mouse moved to (610, 195)
Screenshot: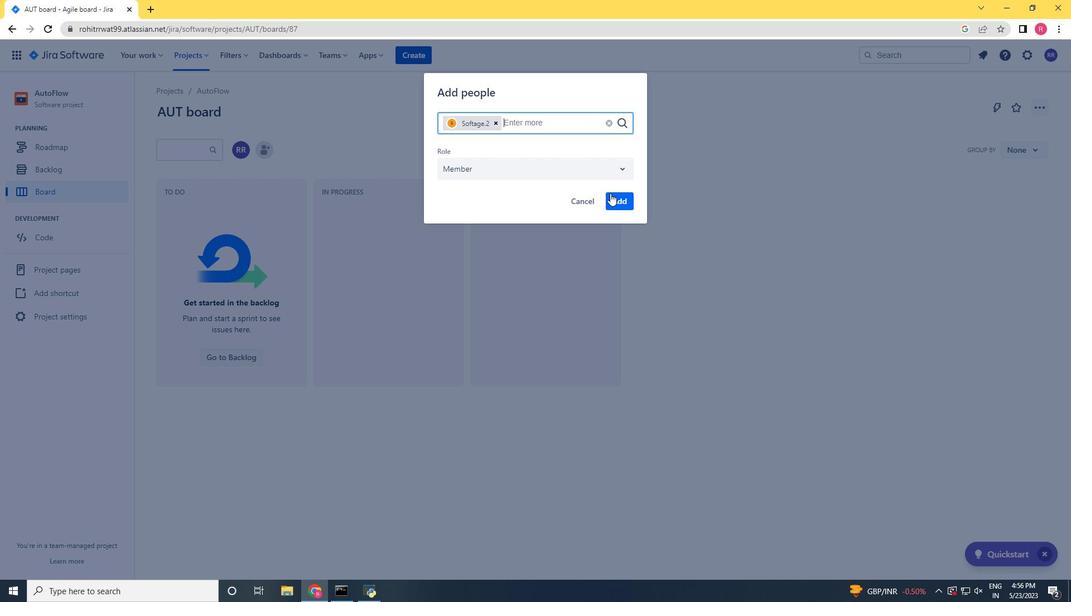 
Action: Mouse pressed left at (610, 195)
Screenshot: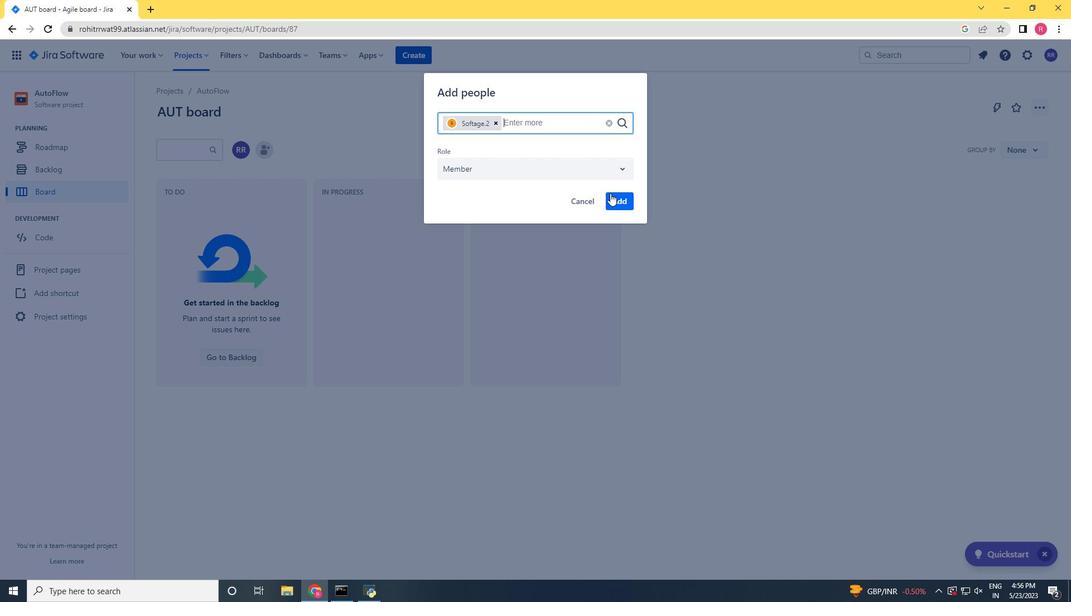 
Action: Mouse moved to (254, 480)
Screenshot: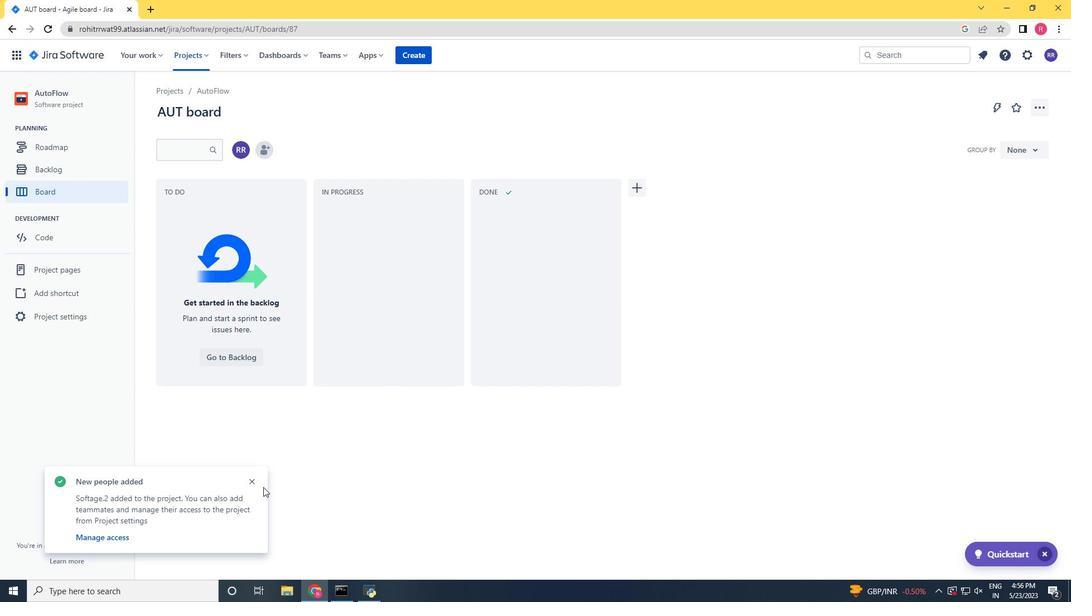 
Action: Mouse pressed left at (254, 480)
Screenshot: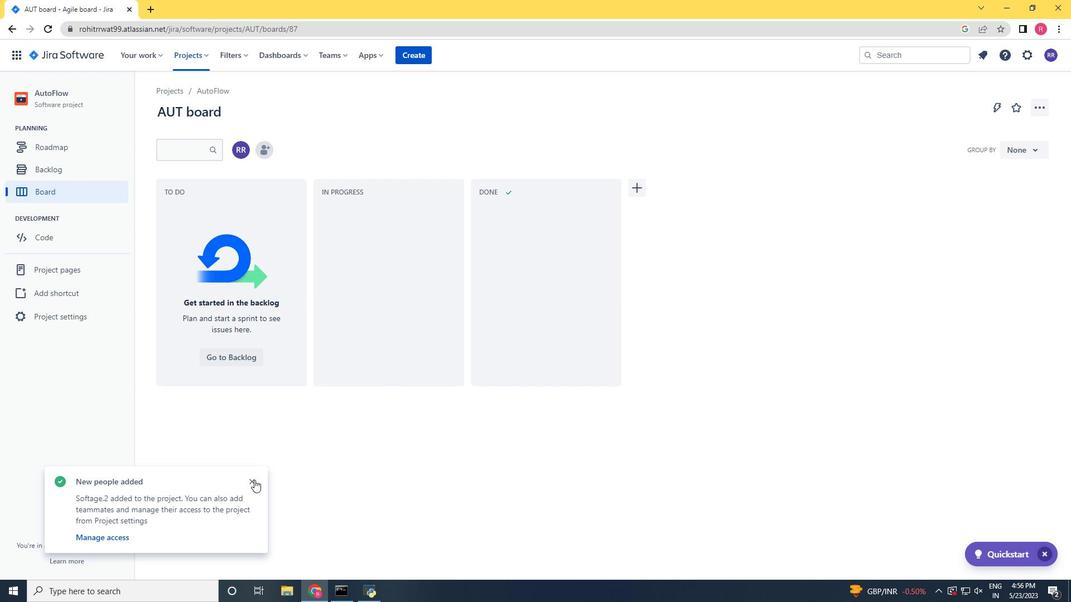 
